 Task: Check the average views per listing of high ceilings in the last 3 years.
Action: Mouse moved to (964, 224)
Screenshot: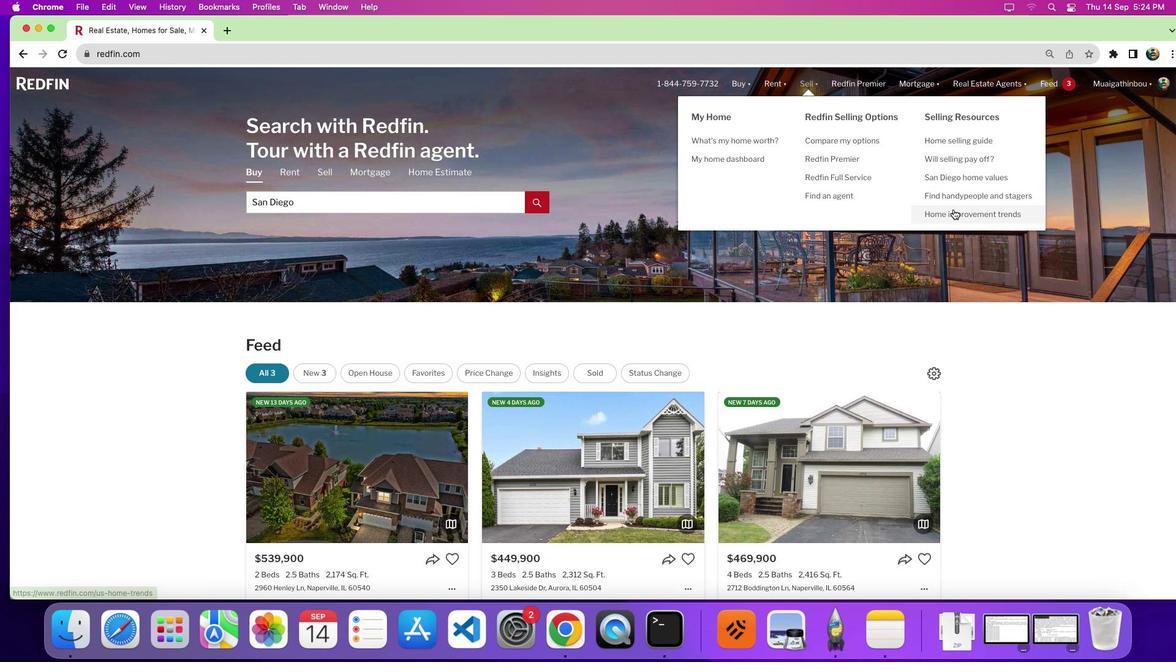 
Action: Mouse pressed left at (964, 224)
Screenshot: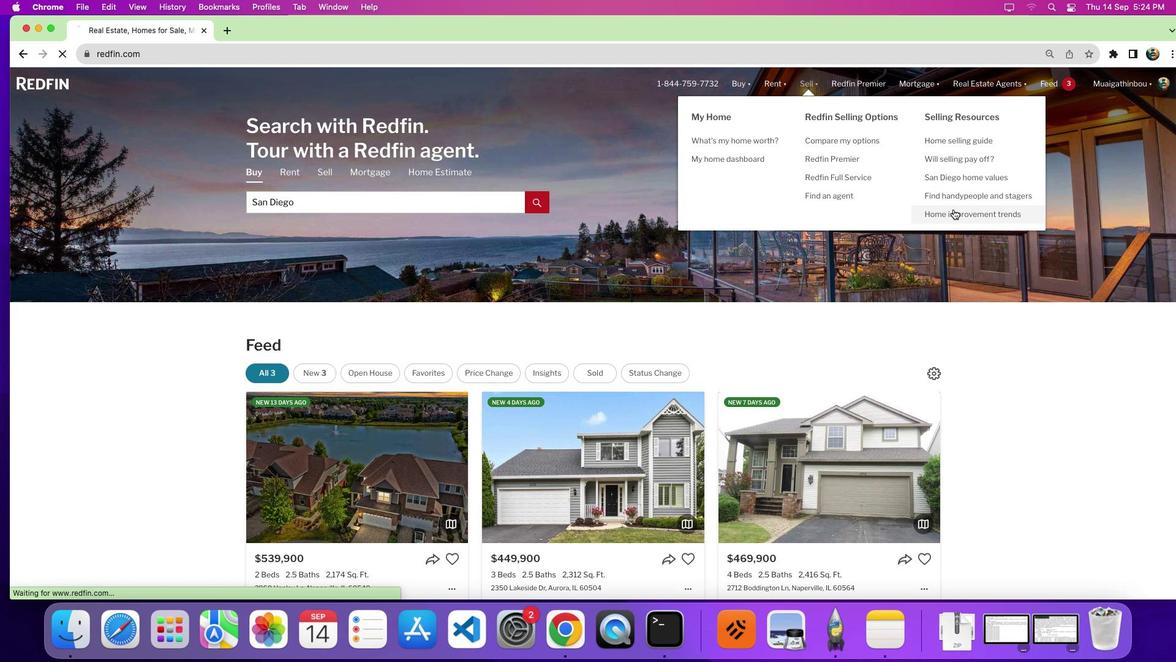 
Action: Mouse moved to (598, 324)
Screenshot: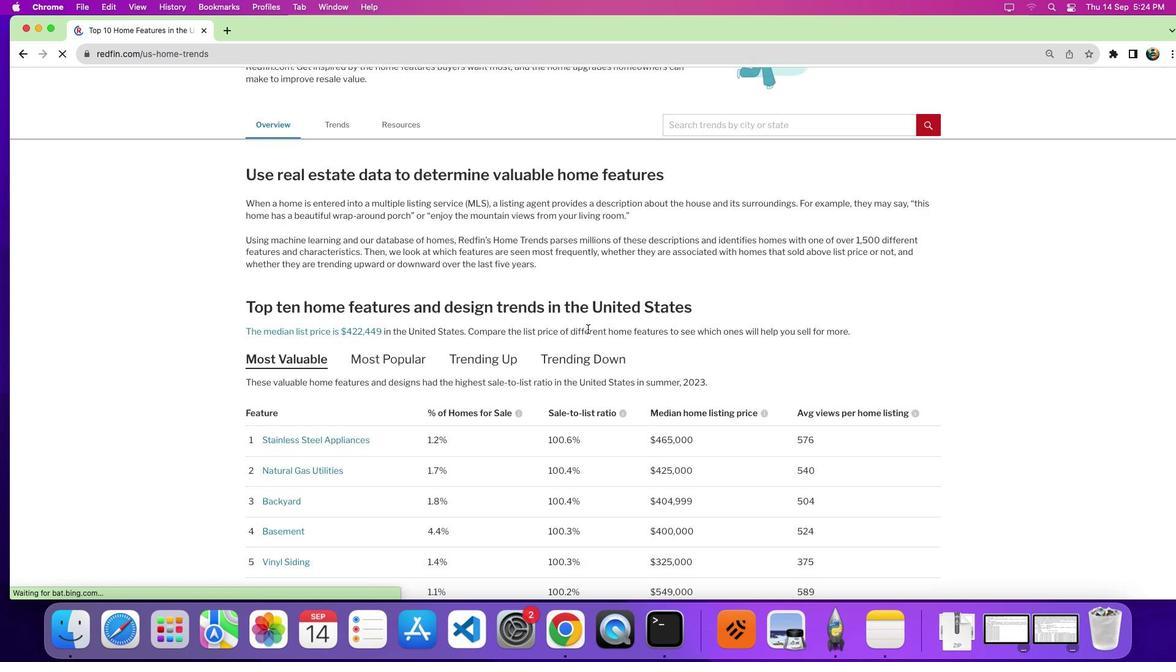 
Action: Mouse scrolled (598, 324) with delta (9, 48)
Screenshot: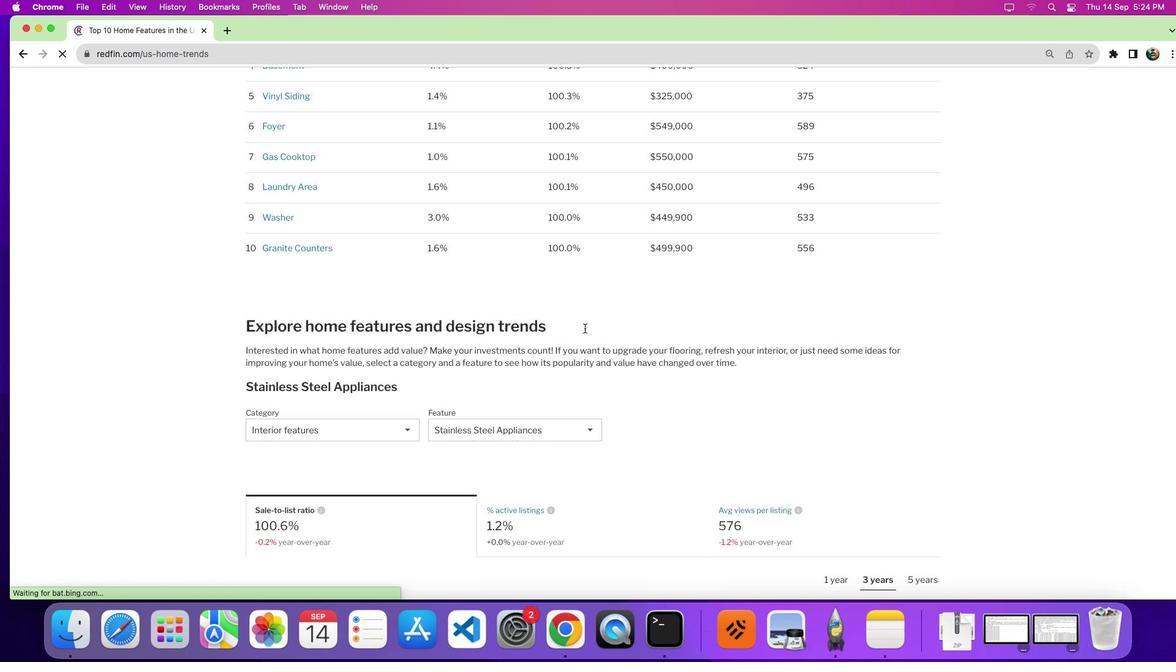 
Action: Mouse scrolled (598, 324) with delta (9, 48)
Screenshot: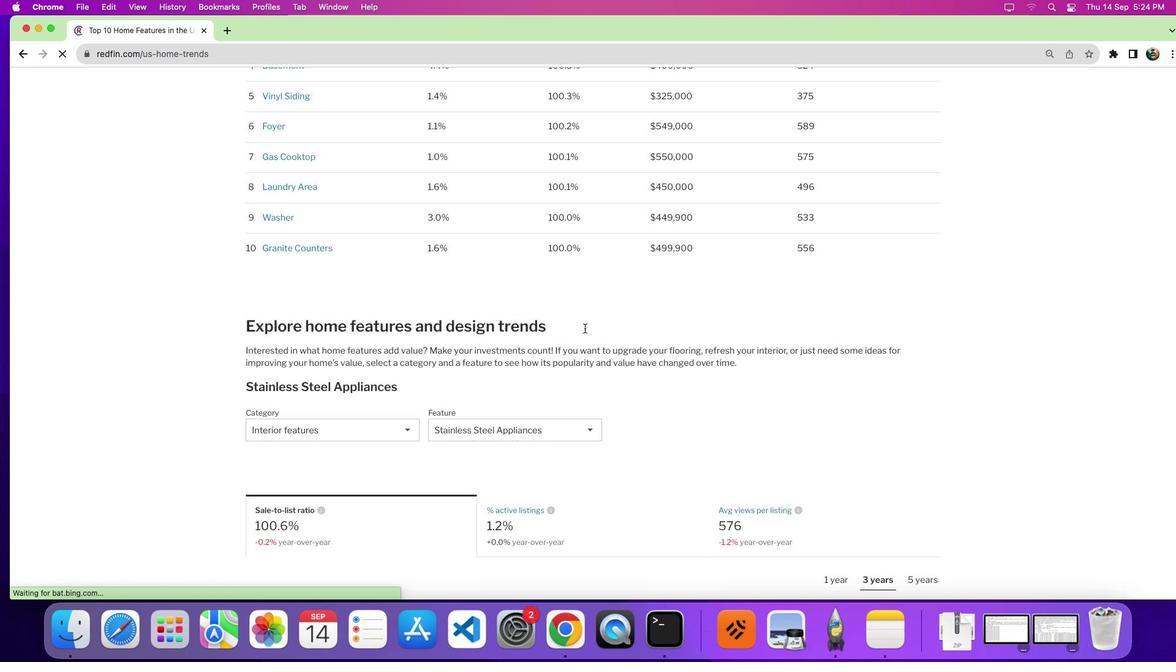 
Action: Mouse scrolled (598, 324) with delta (9, 45)
Screenshot: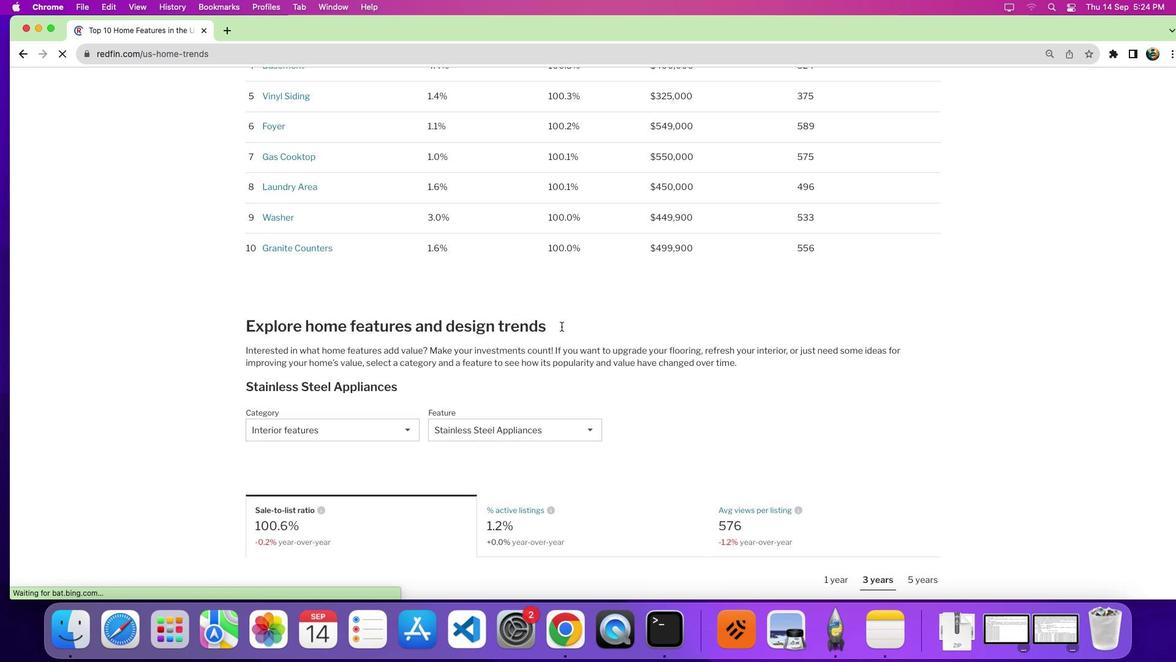 
Action: Mouse scrolled (598, 324) with delta (9, 42)
Screenshot: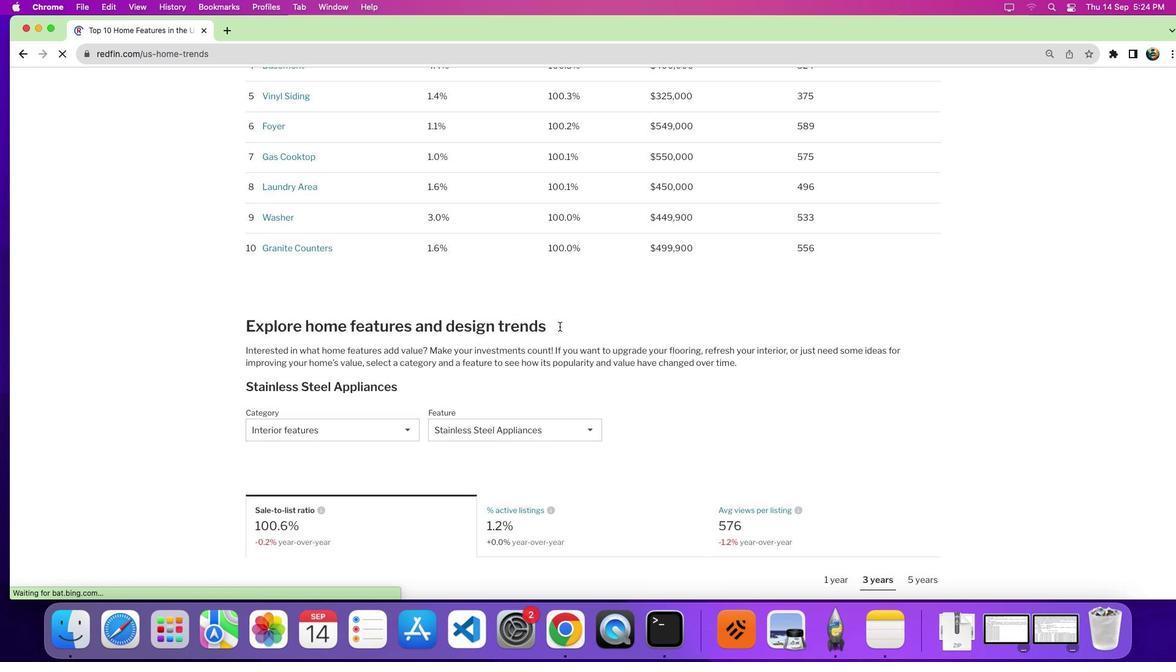 
Action: Mouse moved to (569, 322)
Screenshot: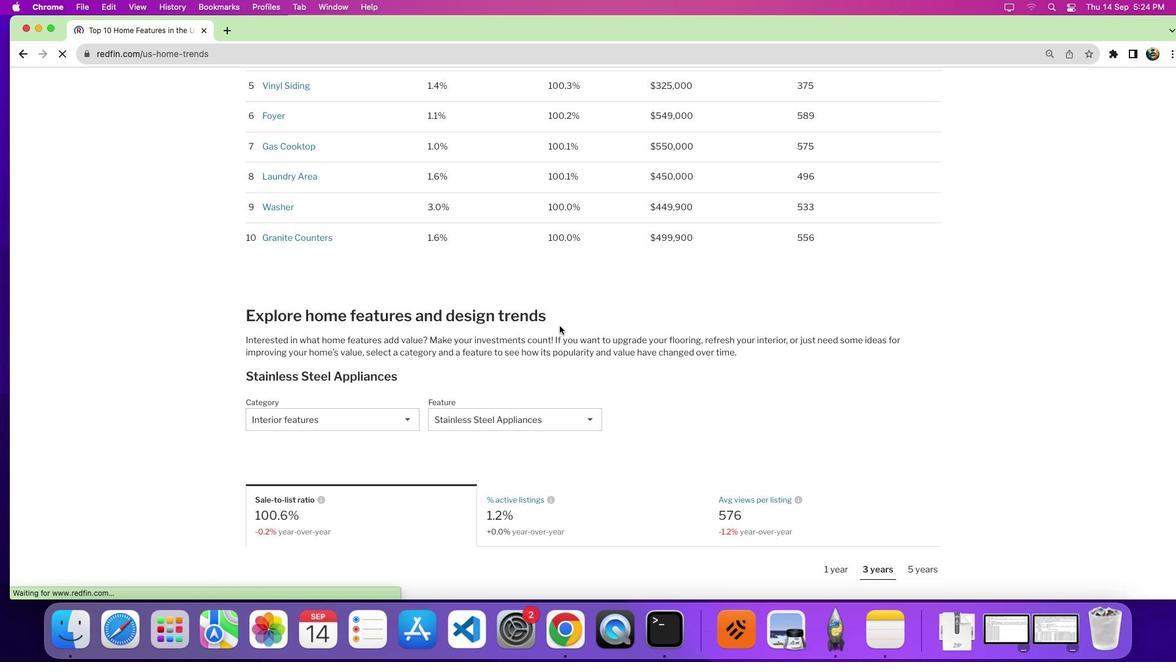 
Action: Mouse scrolled (569, 322) with delta (9, 48)
Screenshot: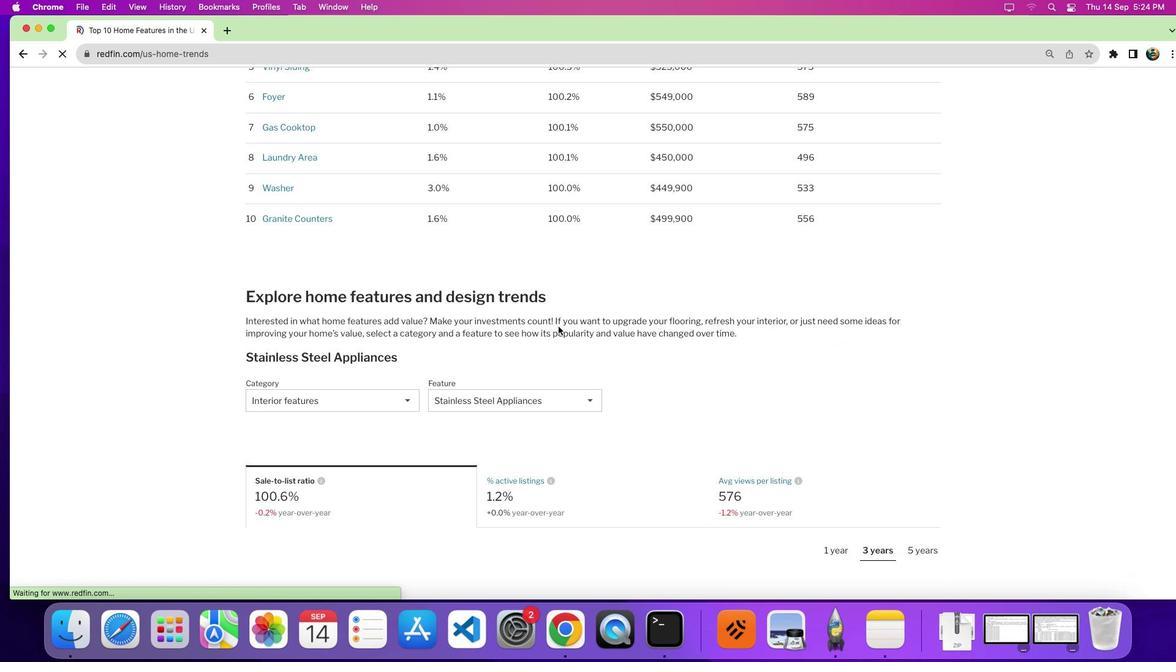 
Action: Mouse scrolled (569, 322) with delta (9, 48)
Screenshot: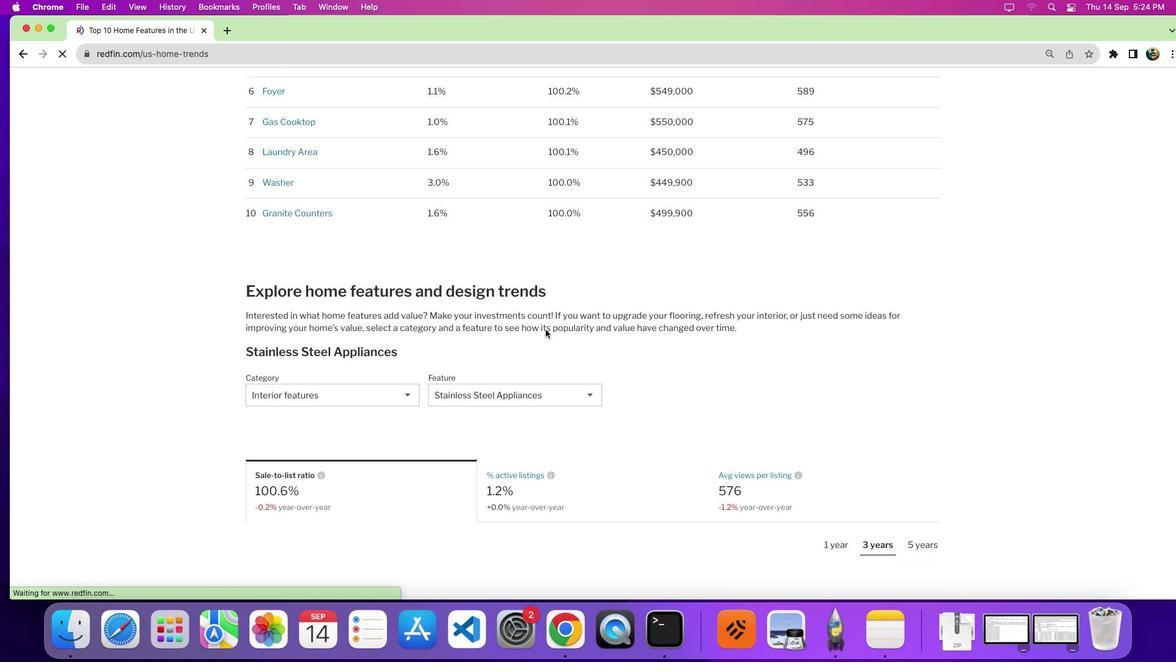 
Action: Mouse moved to (402, 387)
Screenshot: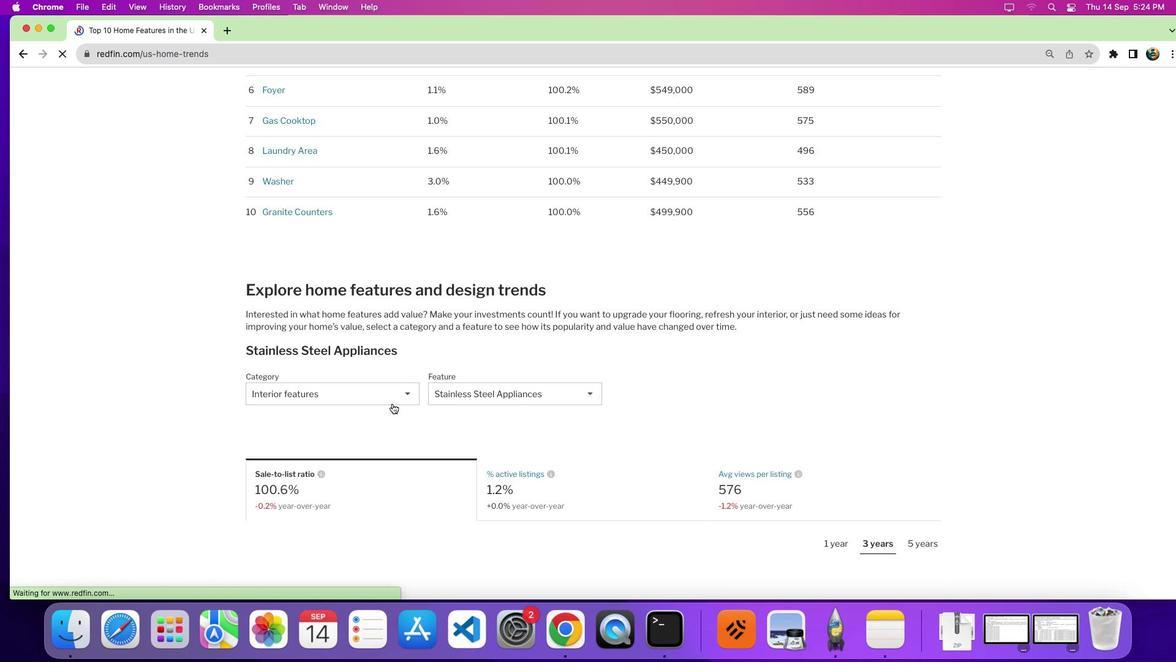 
Action: Mouse pressed left at (402, 387)
Screenshot: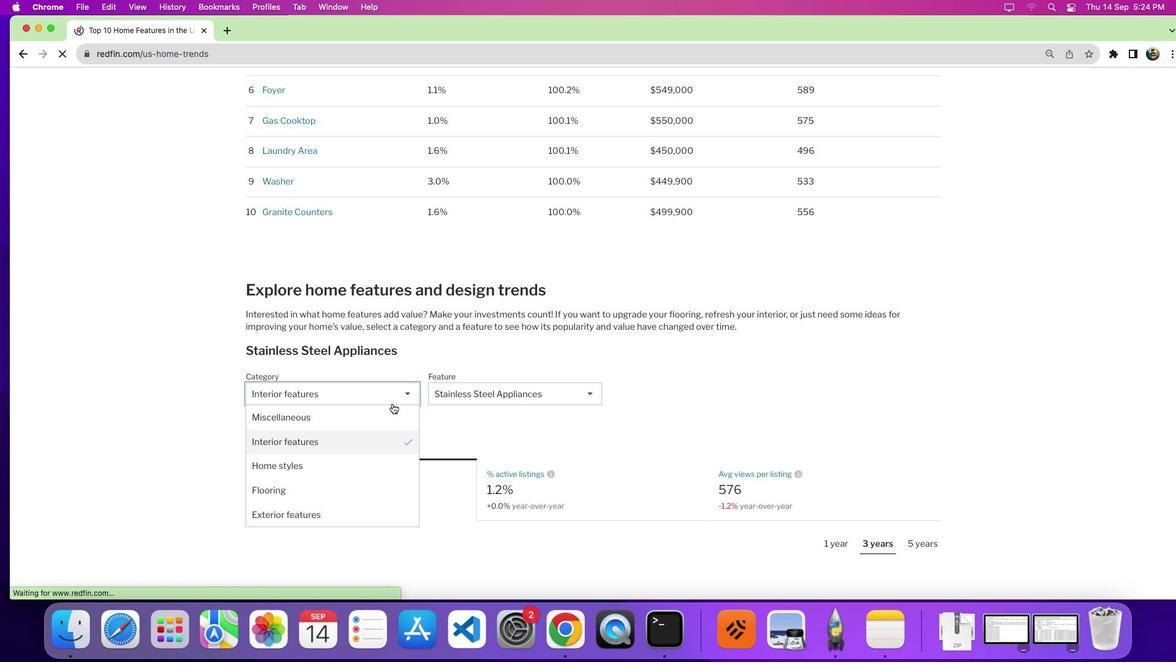 
Action: Mouse moved to (382, 395)
Screenshot: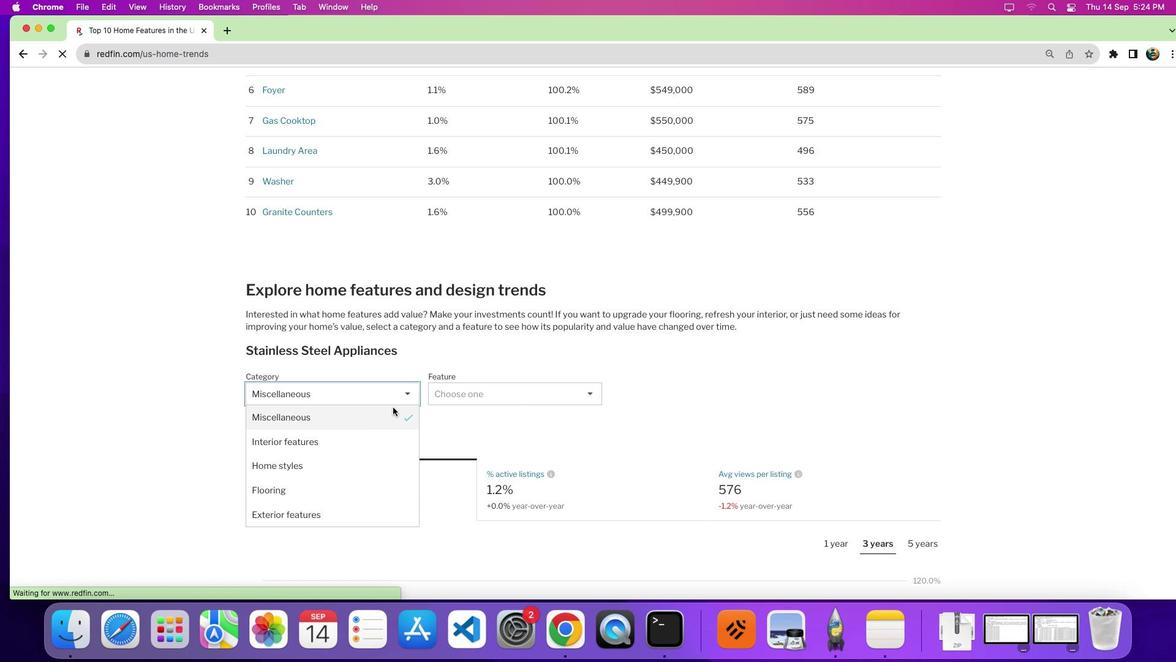 
Action: Mouse pressed left at (382, 395)
Screenshot: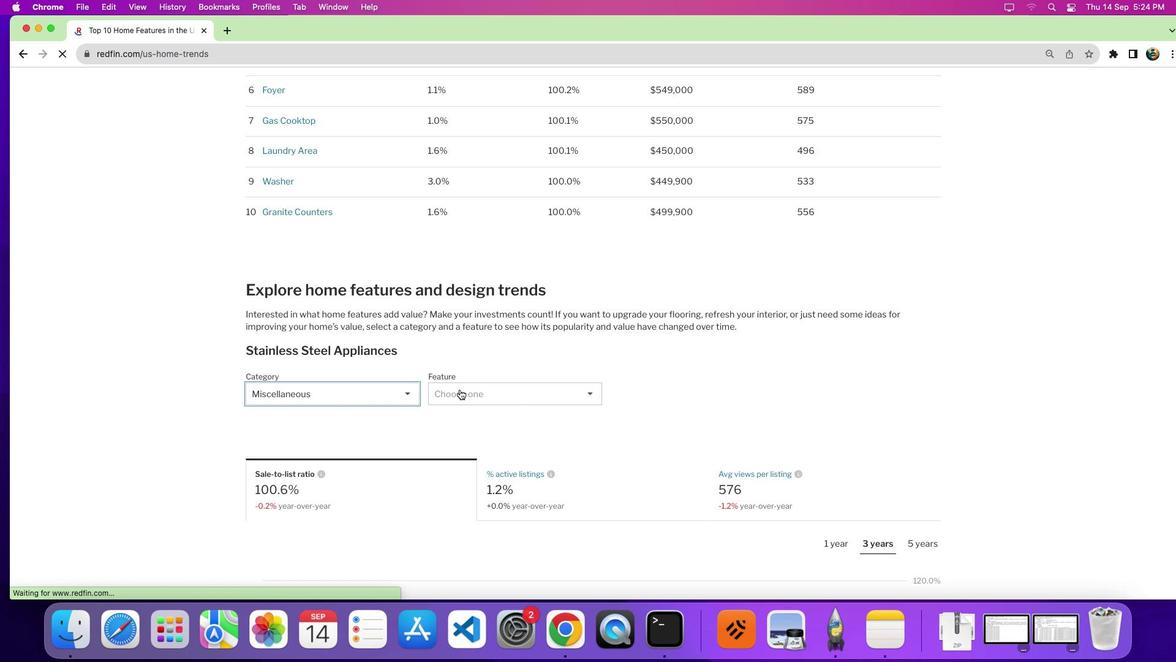 
Action: Mouse moved to (480, 373)
Screenshot: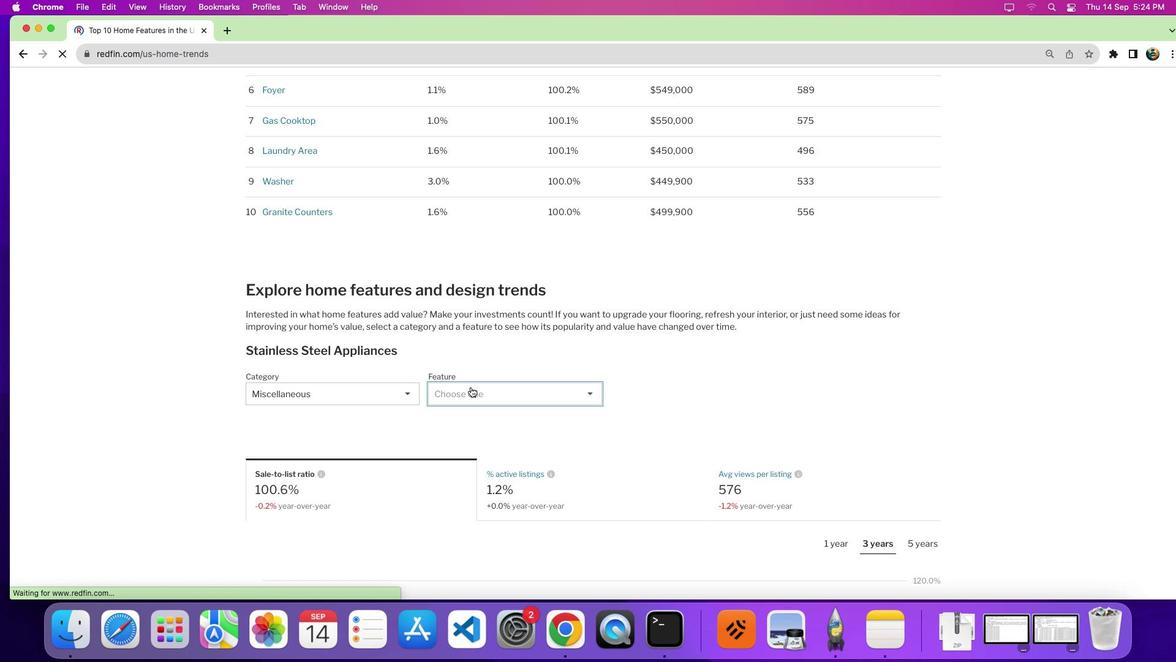 
Action: Mouse pressed left at (480, 373)
Screenshot: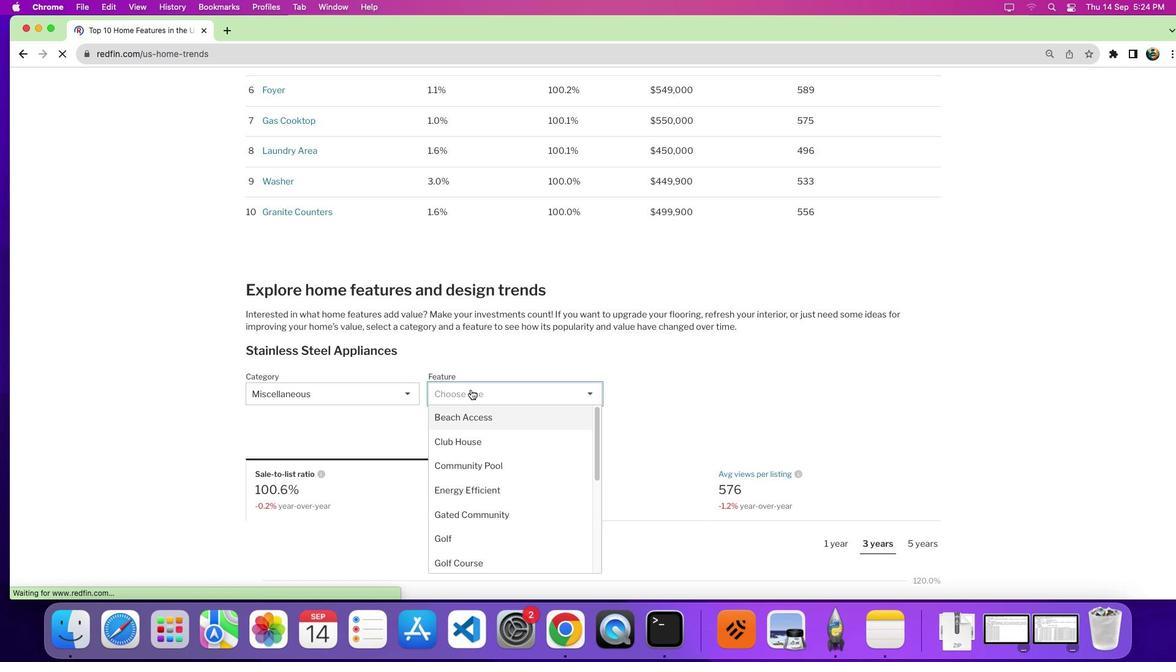 
Action: Mouse moved to (500, 403)
Screenshot: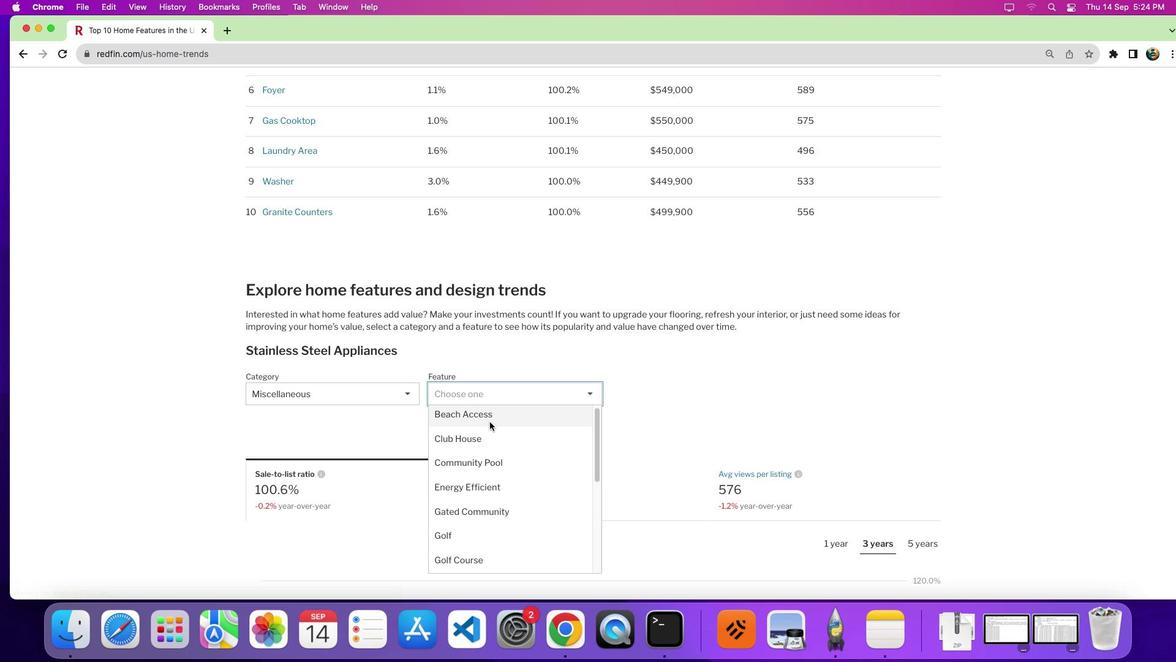 
Action: Mouse scrolled (500, 403) with delta (9, 48)
Screenshot: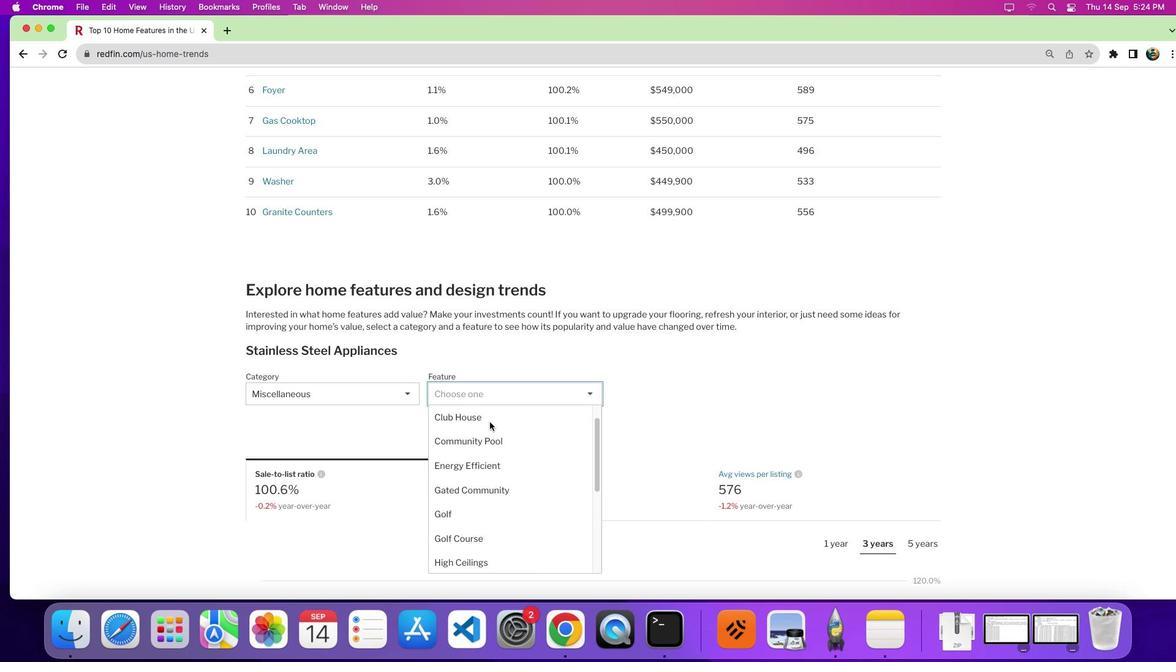 
Action: Mouse scrolled (500, 403) with delta (9, 48)
Screenshot: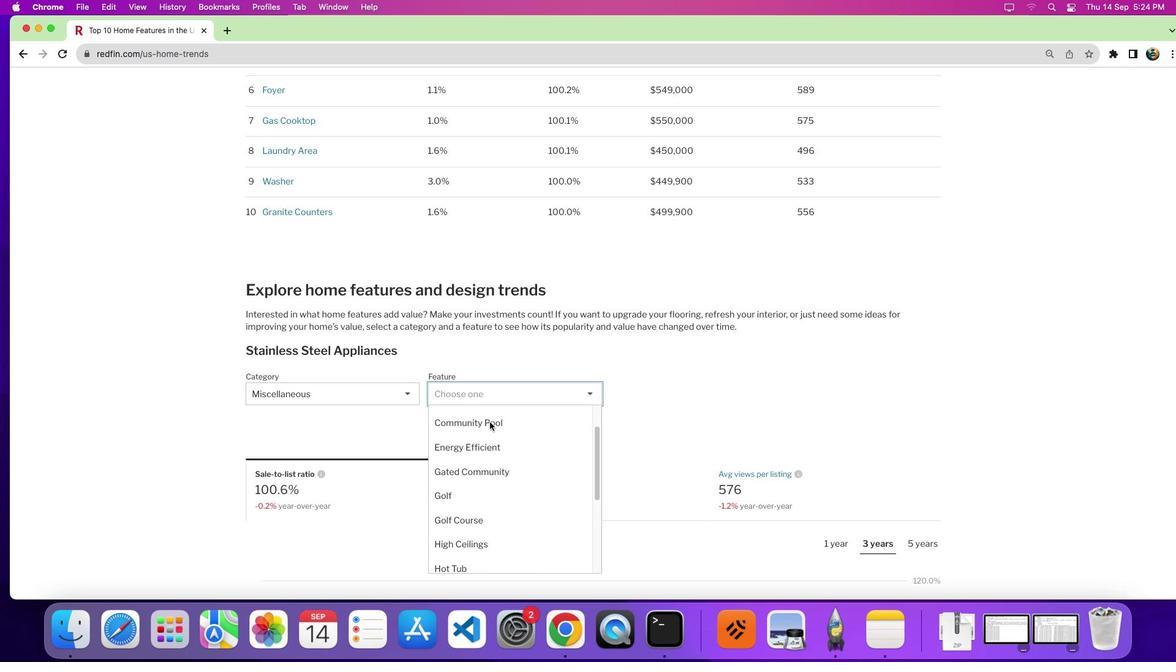 
Action: Mouse scrolled (500, 403) with delta (9, 48)
Screenshot: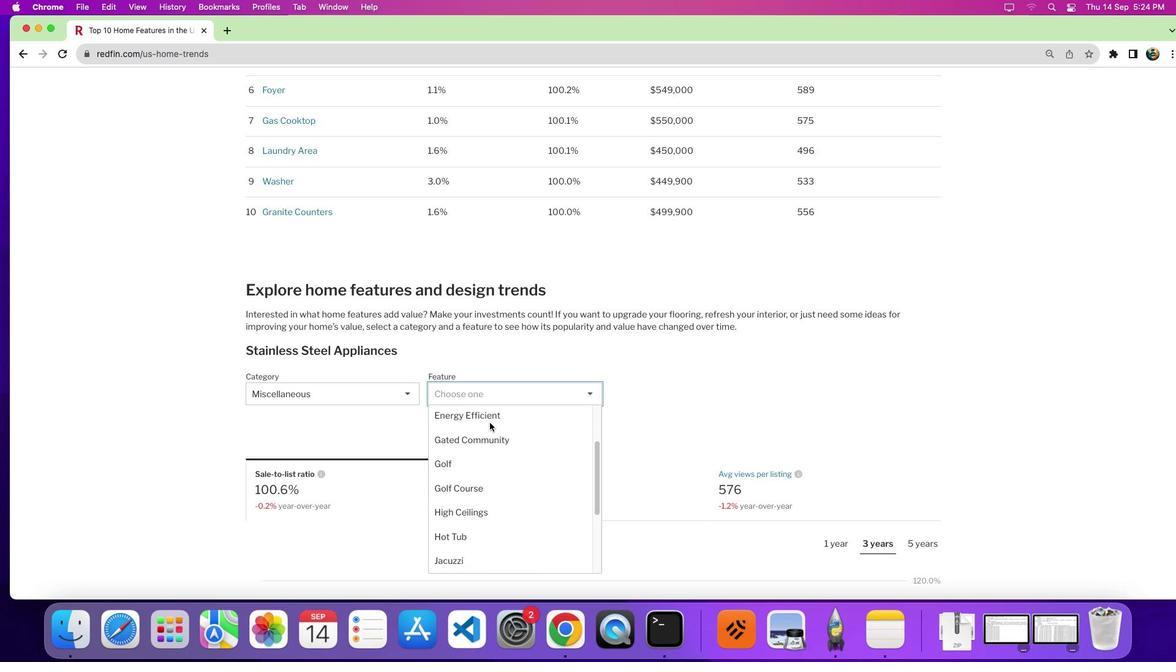 
Action: Mouse moved to (505, 421)
Screenshot: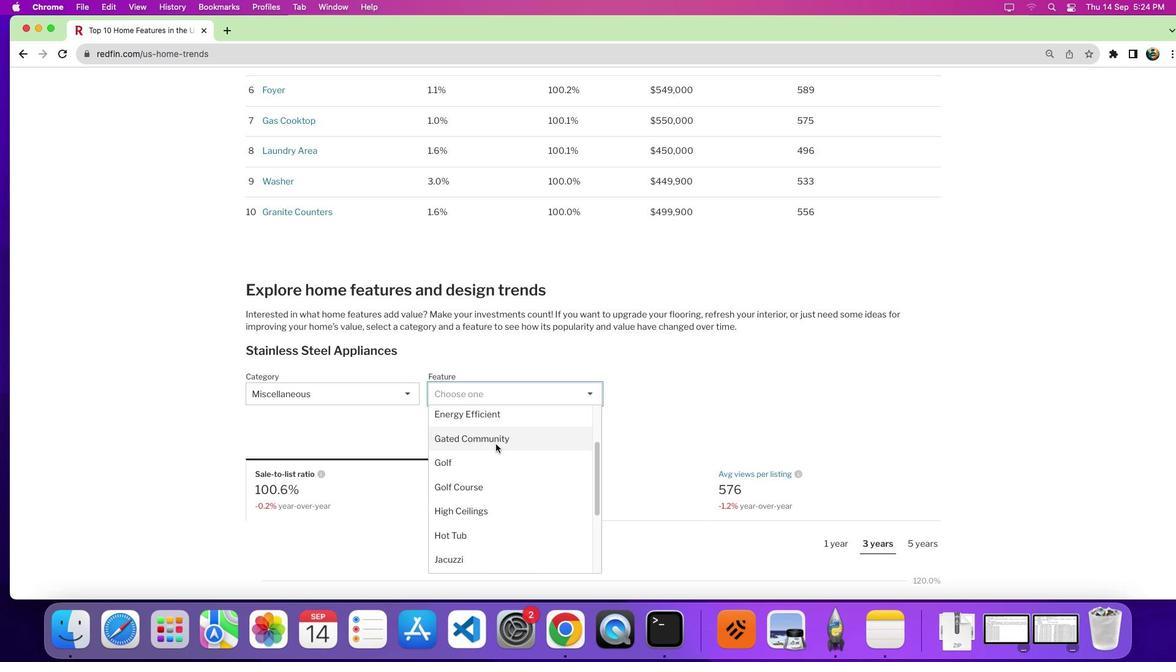 
Action: Mouse scrolled (505, 421) with delta (9, 48)
Screenshot: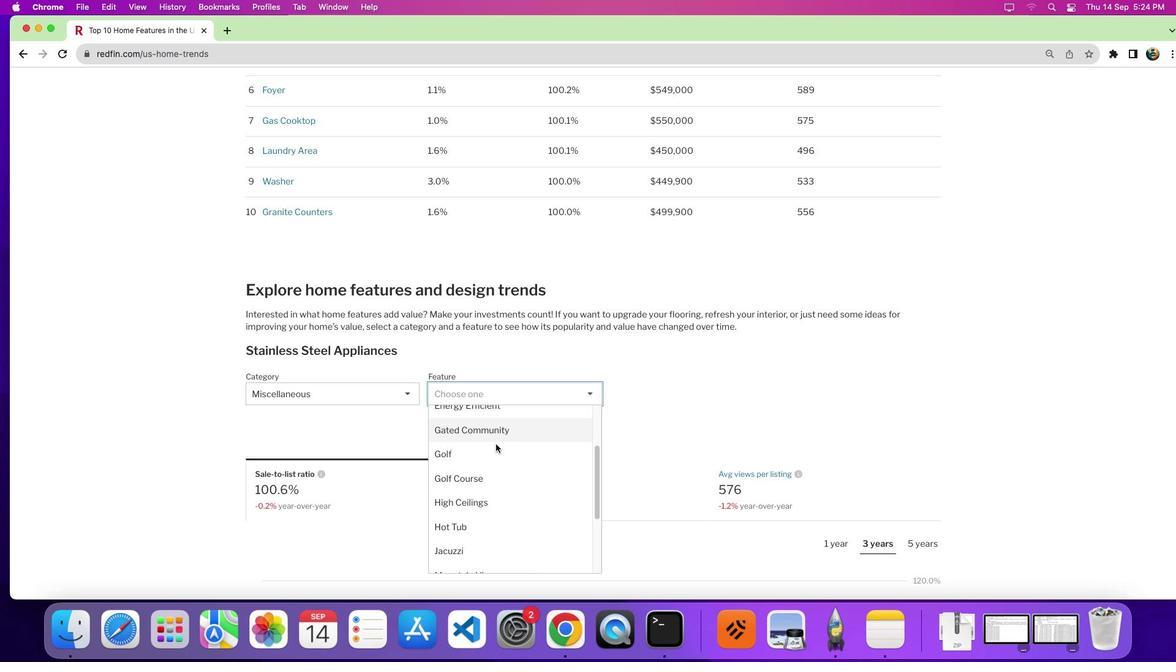 
Action: Mouse scrolled (505, 421) with delta (9, 48)
Screenshot: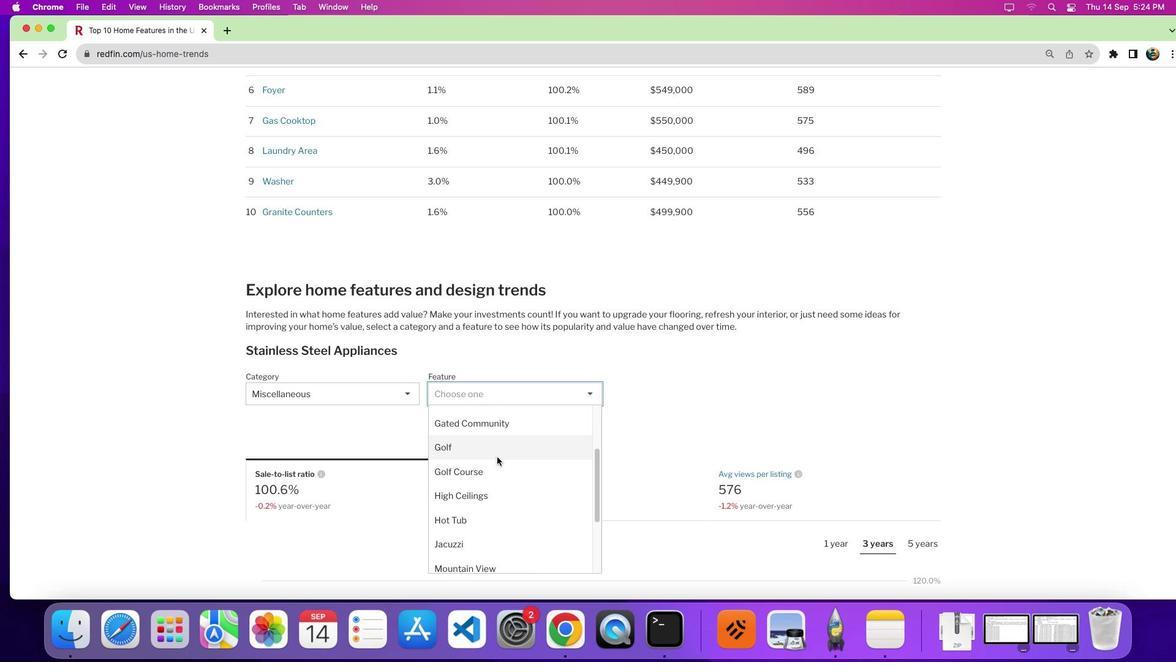 
Action: Mouse moved to (508, 464)
Screenshot: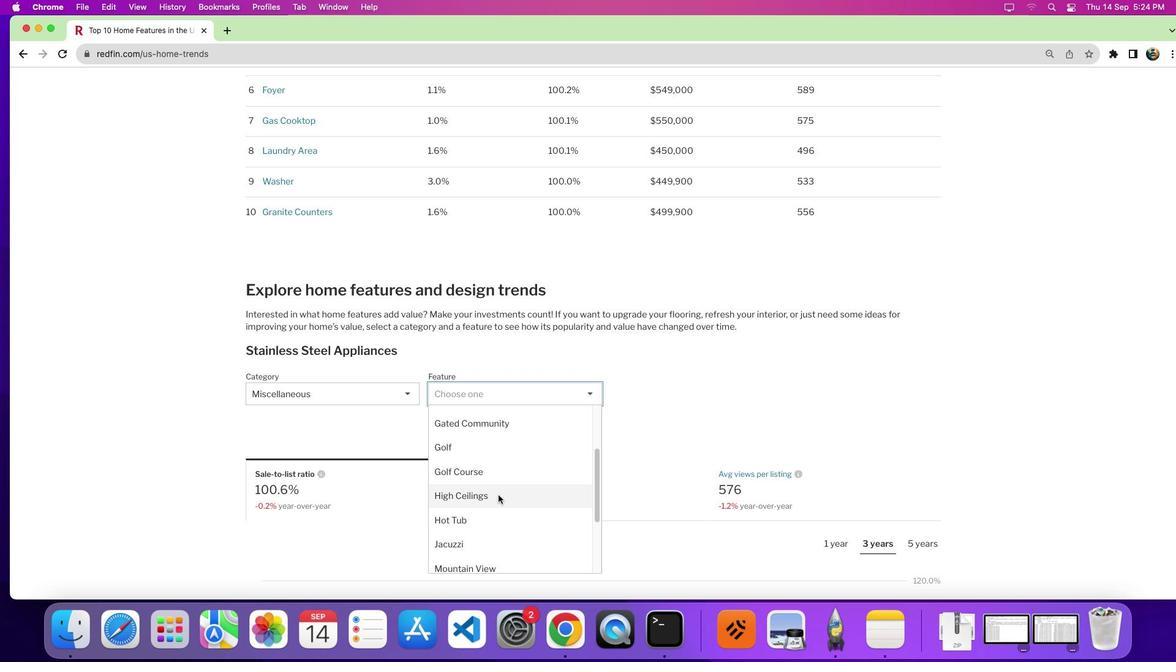 
Action: Mouse pressed left at (508, 464)
Screenshot: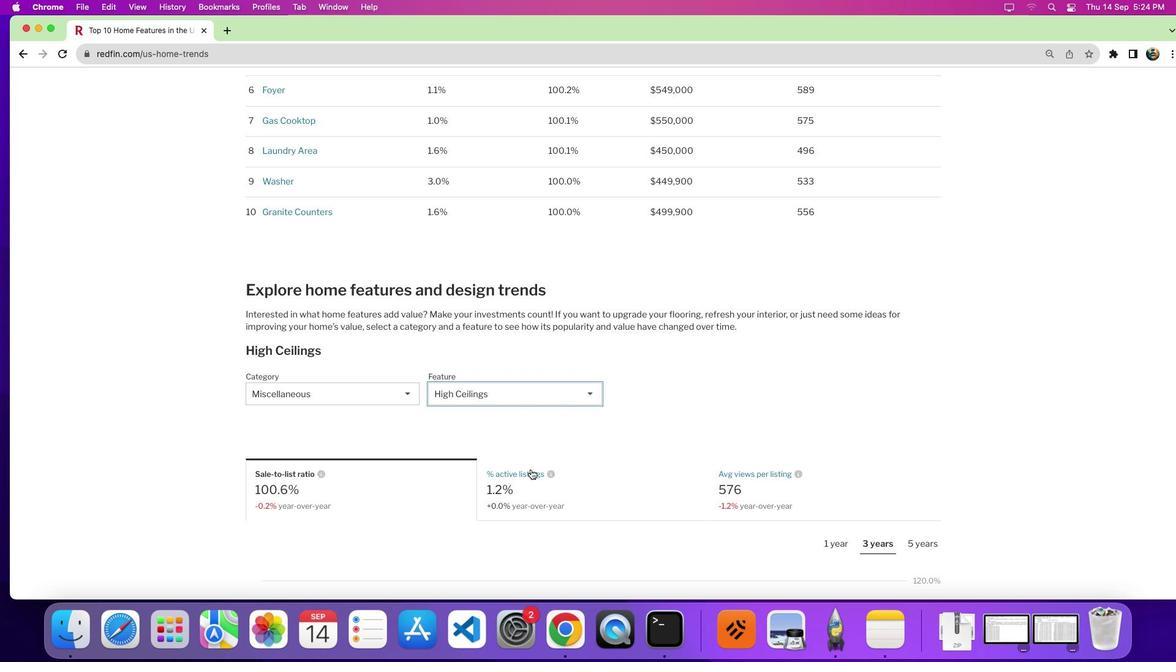 
Action: Mouse moved to (670, 364)
Screenshot: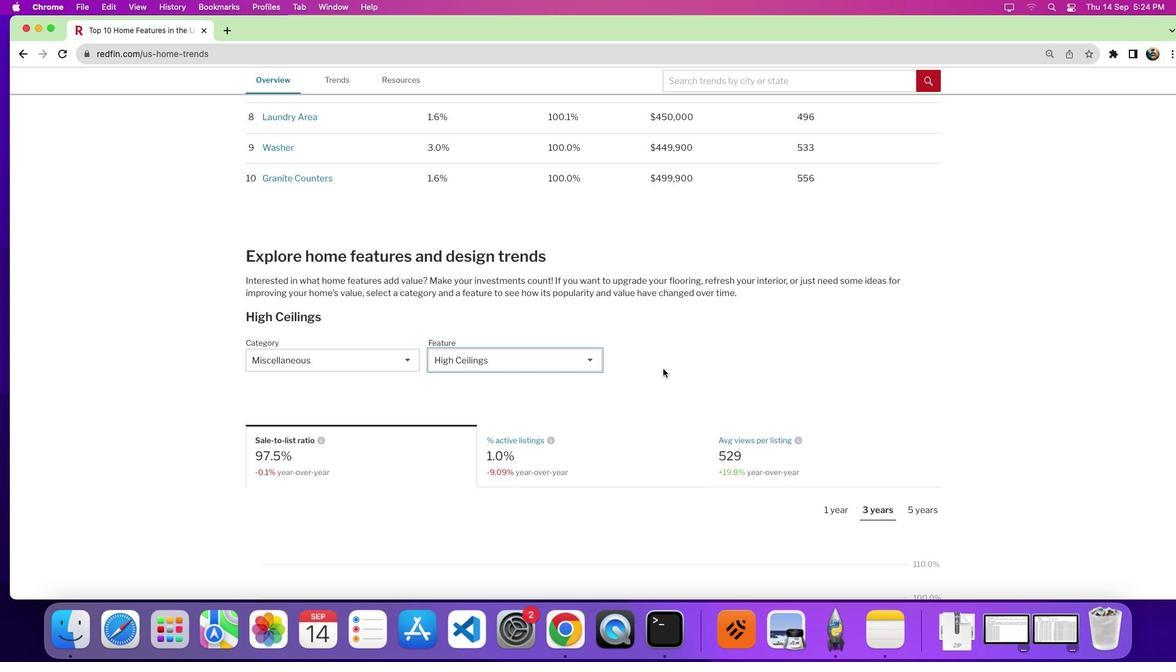 
Action: Mouse scrolled (670, 364) with delta (9, 48)
Screenshot: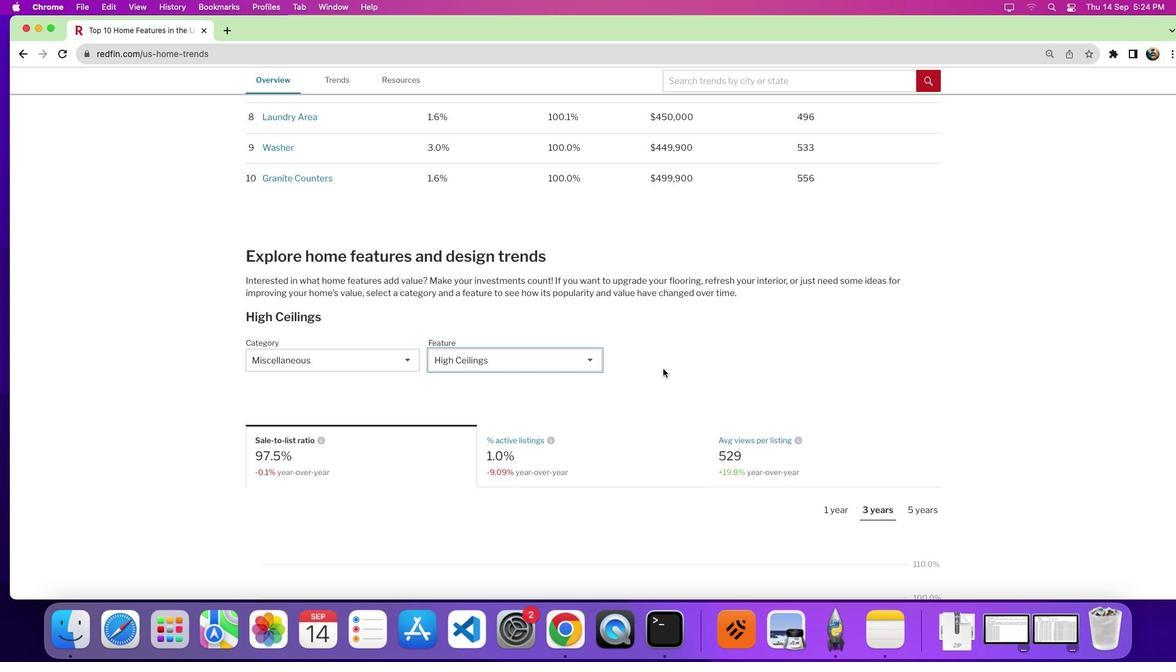 
Action: Mouse moved to (671, 362)
Screenshot: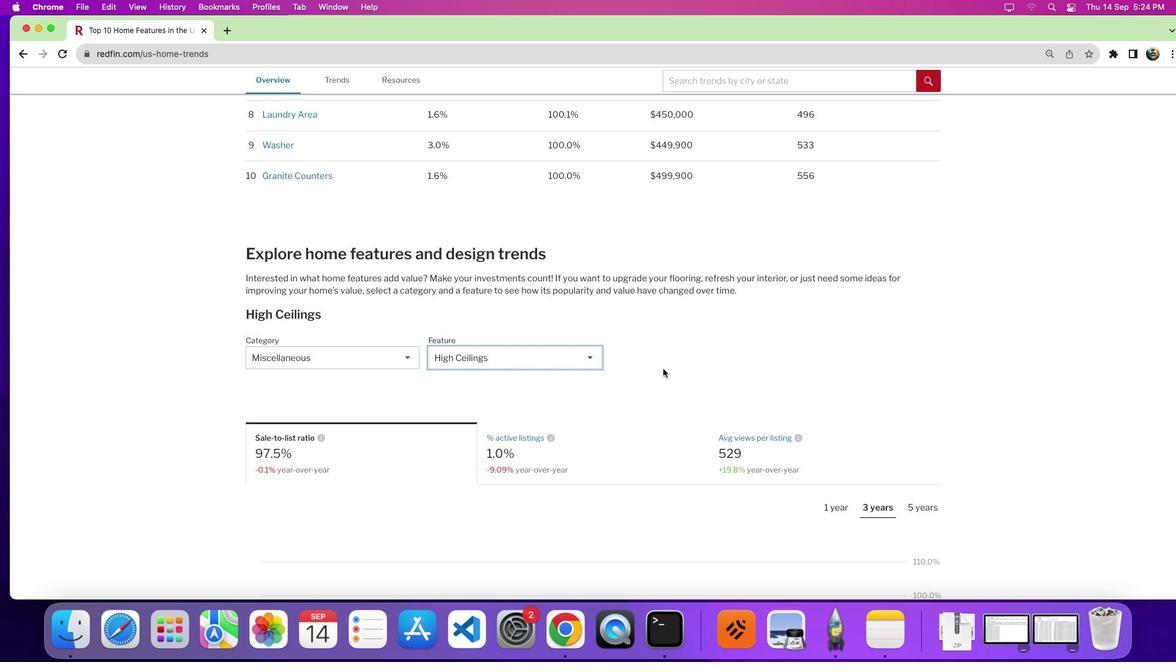 
Action: Mouse scrolled (671, 362) with delta (9, 48)
Screenshot: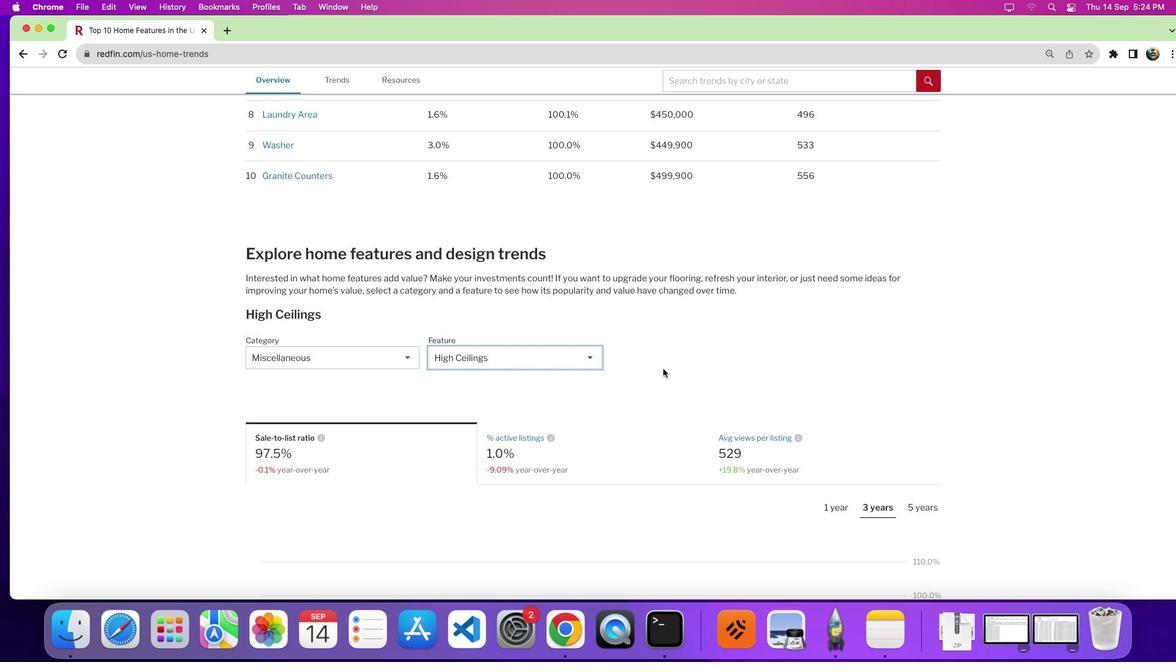 
Action: Mouse moved to (679, 357)
Screenshot: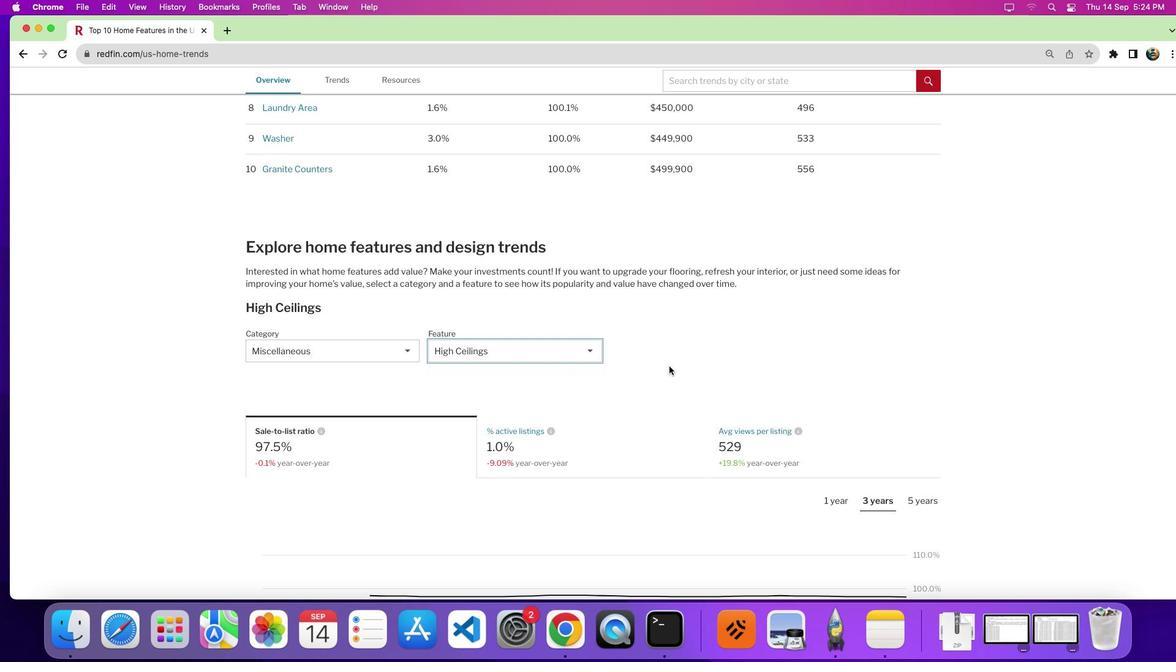 
Action: Mouse scrolled (679, 357) with delta (9, 48)
Screenshot: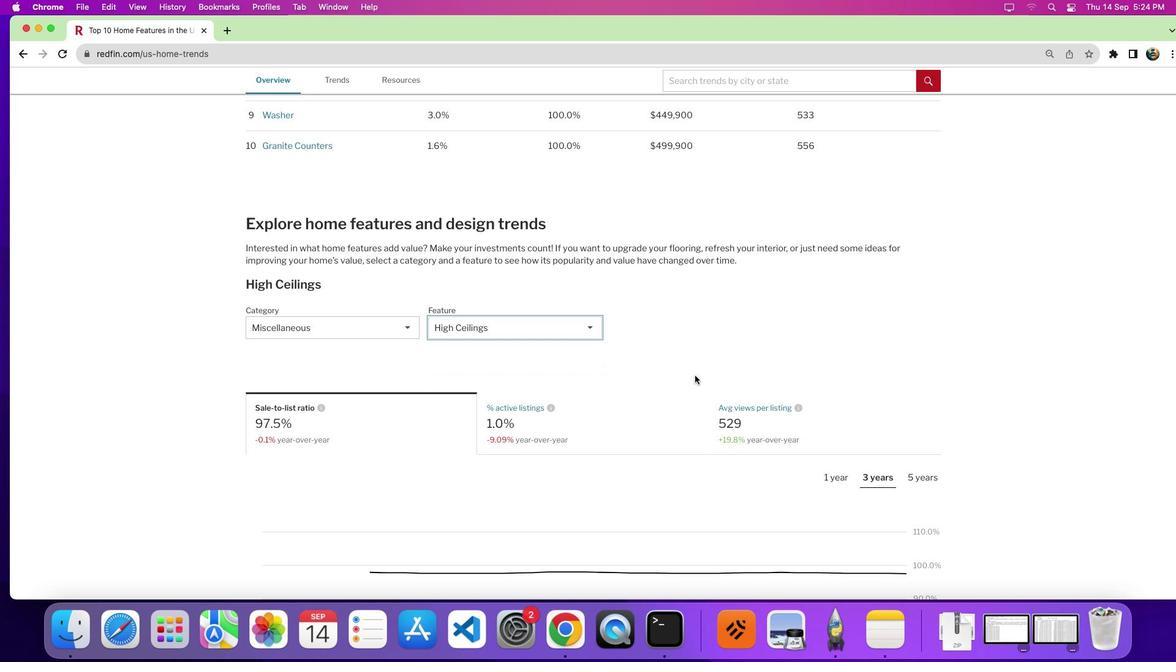 
Action: Mouse moved to (679, 356)
Screenshot: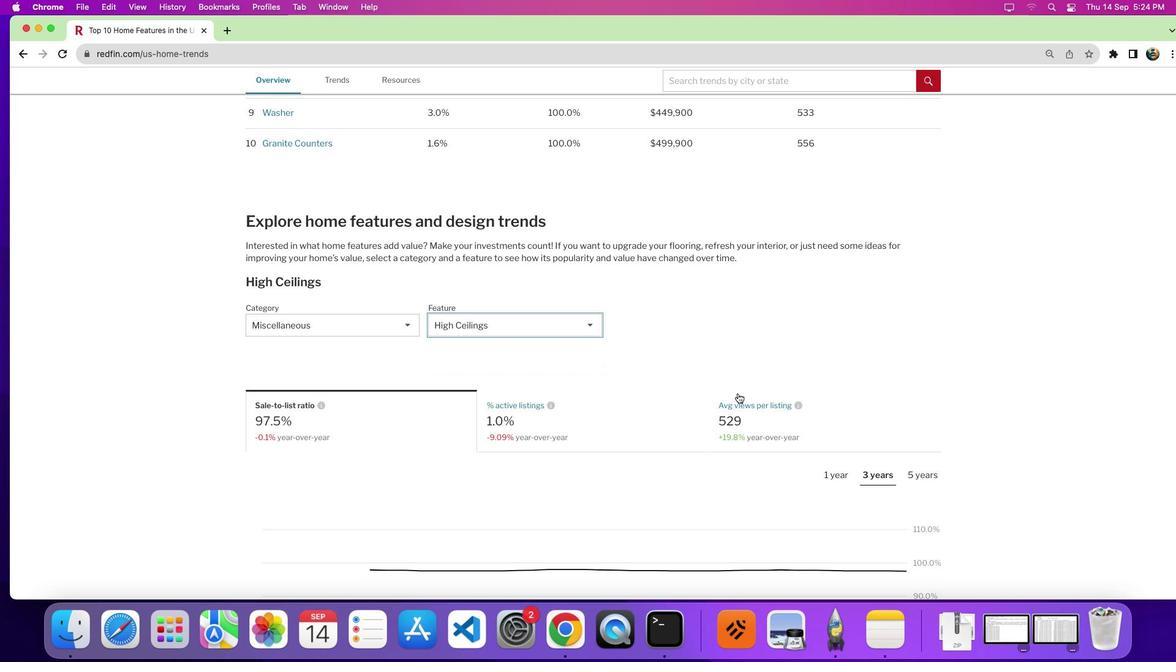 
Action: Mouse scrolled (679, 356) with delta (9, 48)
Screenshot: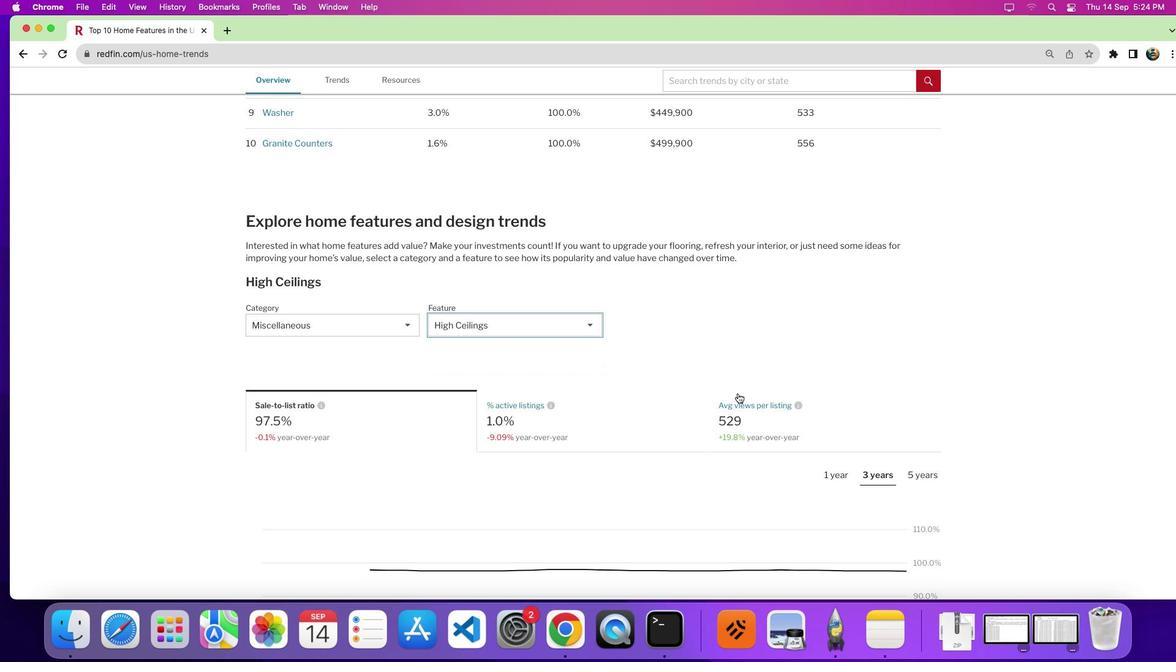 
Action: Mouse moved to (742, 392)
Screenshot: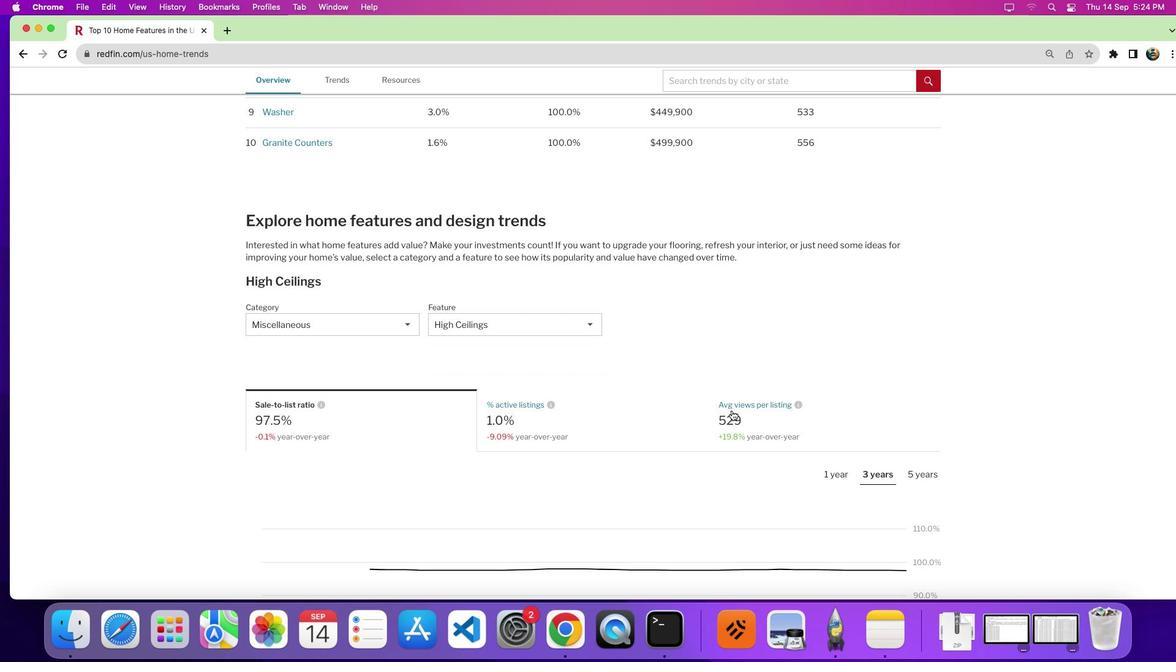 
Action: Mouse pressed left at (742, 392)
Screenshot: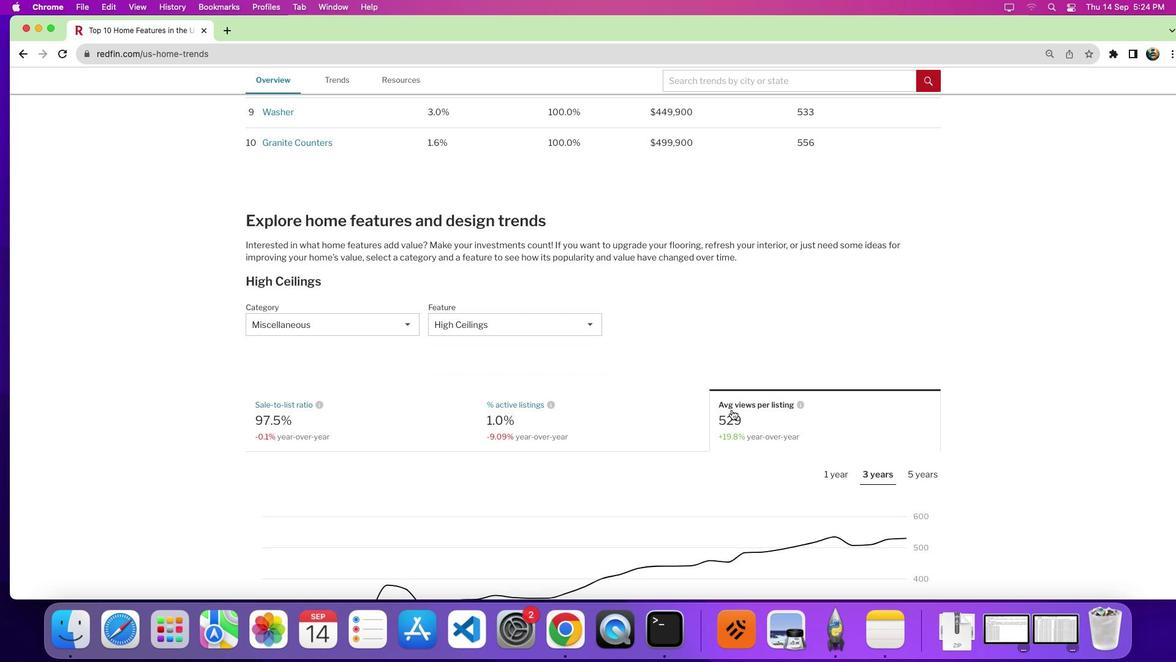 
Action: Mouse moved to (741, 360)
Screenshot: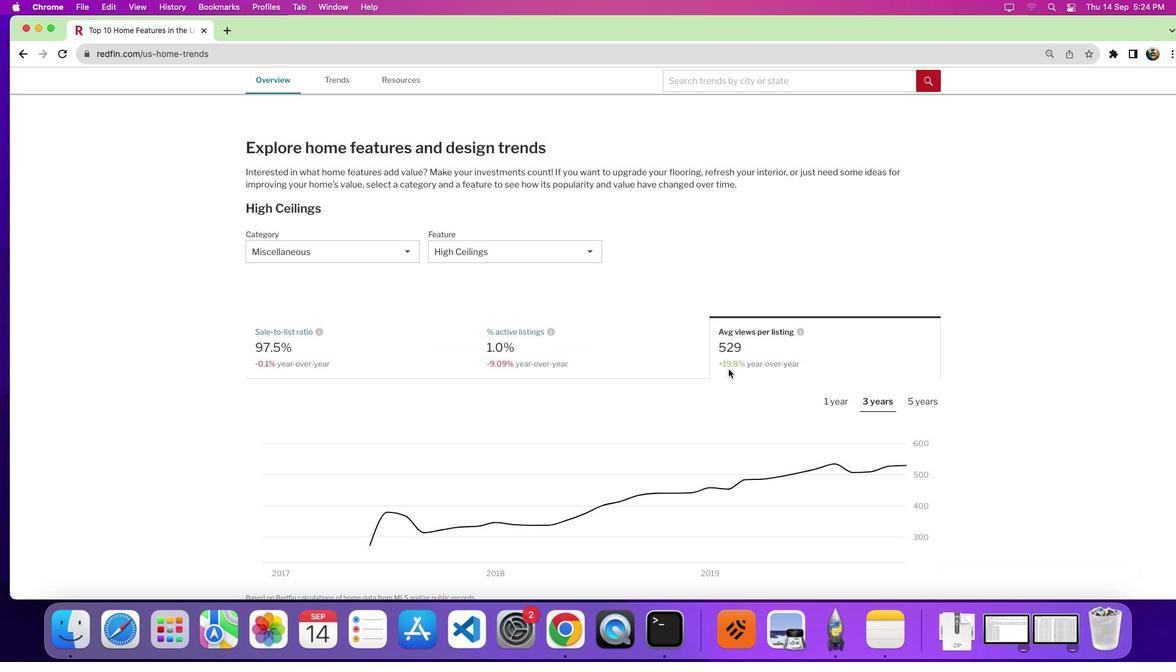 
Action: Mouse scrolled (741, 360) with delta (9, 48)
Screenshot: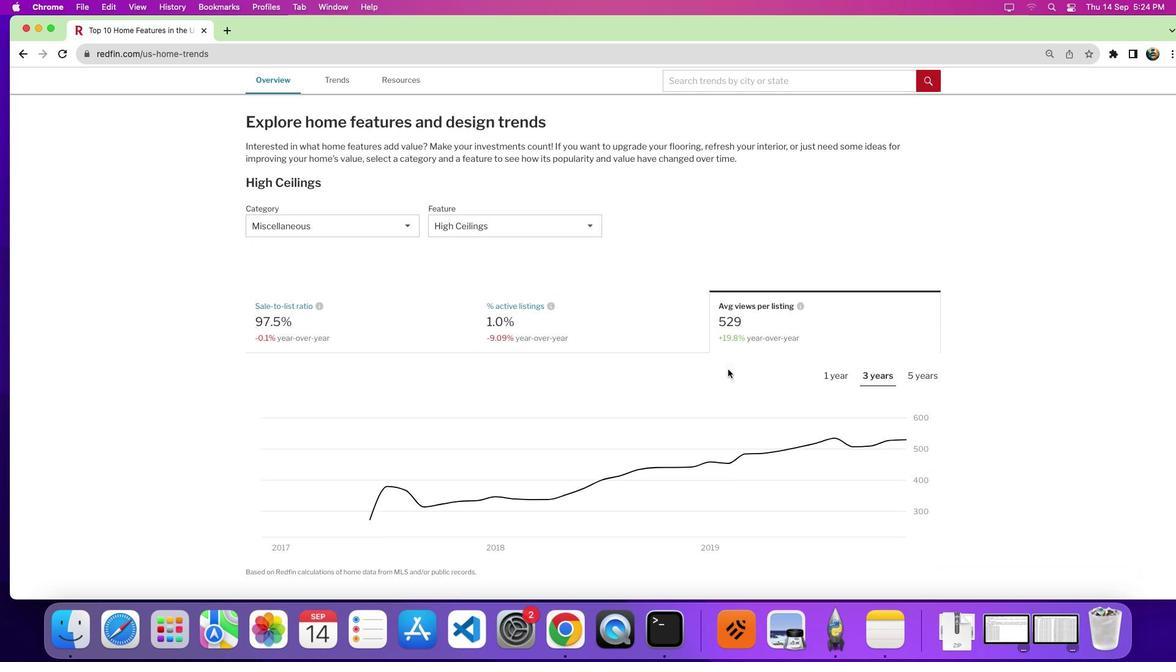 
Action: Mouse moved to (741, 359)
Screenshot: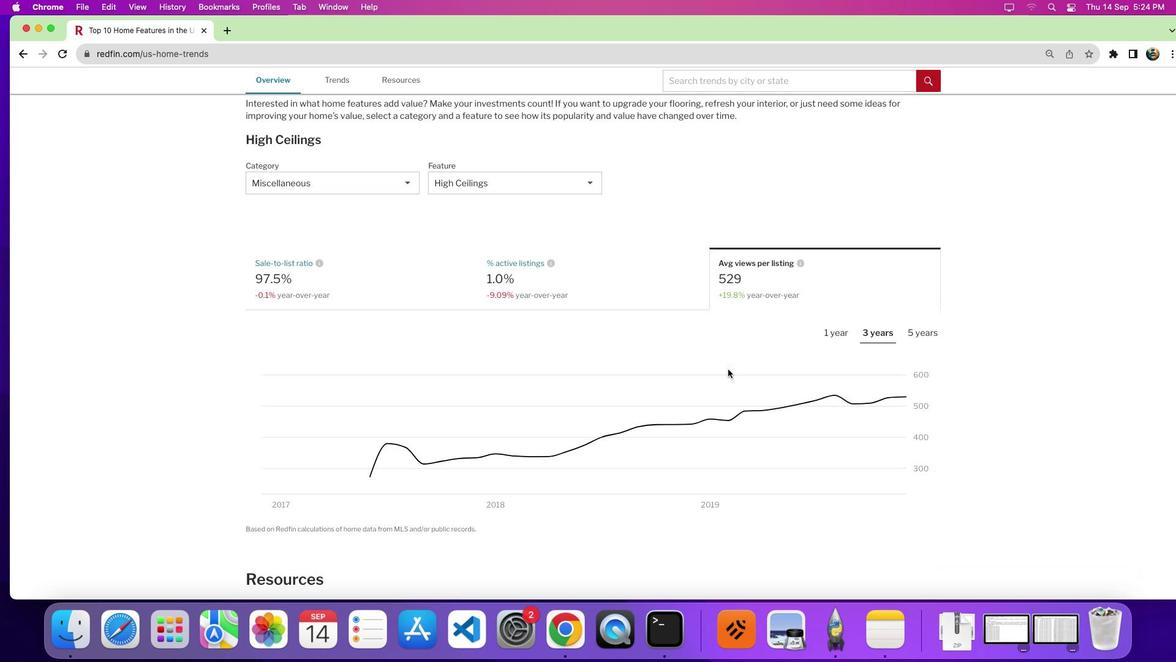 
Action: Mouse scrolled (741, 359) with delta (9, 48)
Screenshot: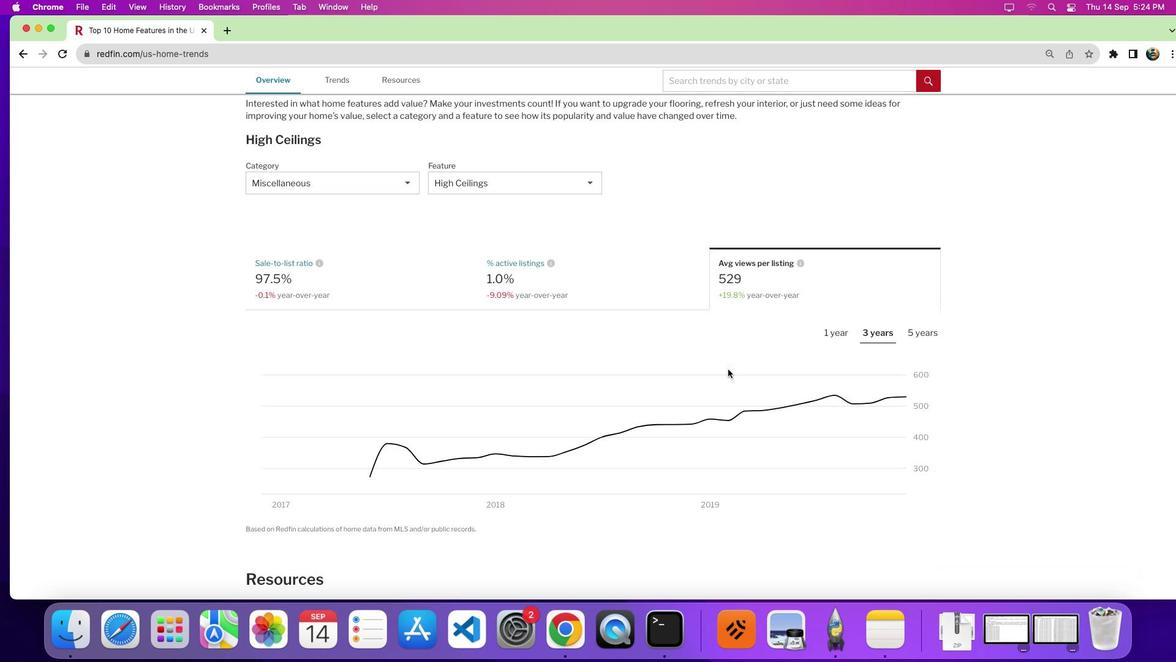 
Action: Mouse moved to (741, 359)
Screenshot: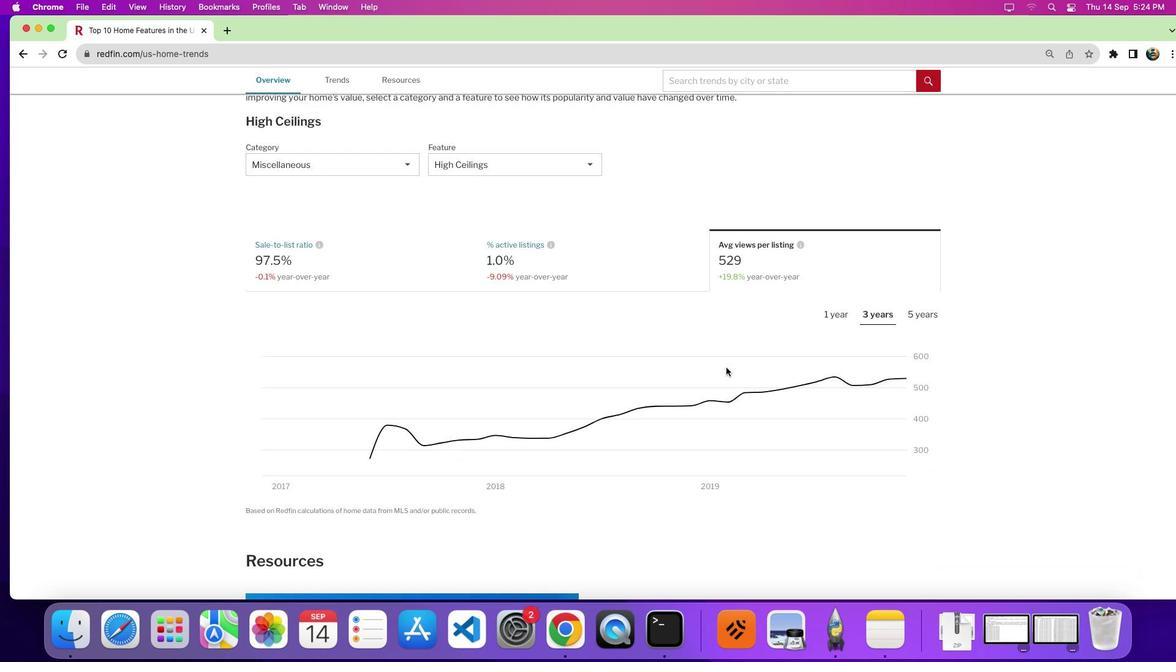 
Action: Mouse scrolled (741, 359) with delta (9, 46)
Screenshot: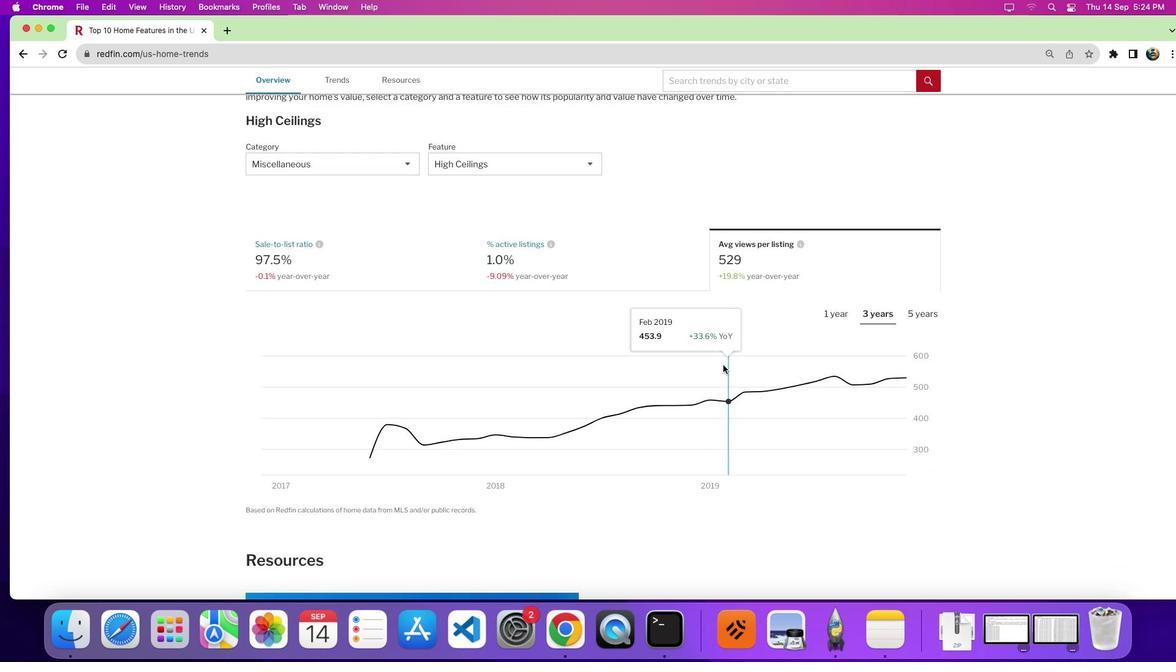 
Action: Mouse moved to (1042, 278)
Screenshot: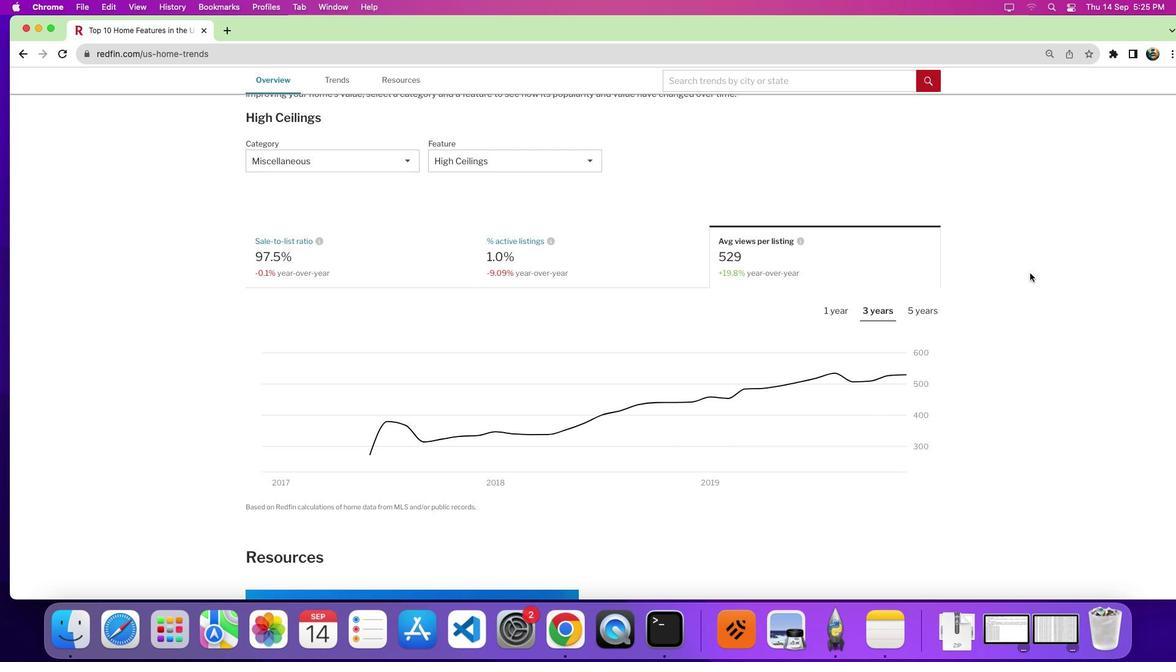 
Action: Mouse scrolled (1042, 278) with delta (9, 48)
Screenshot: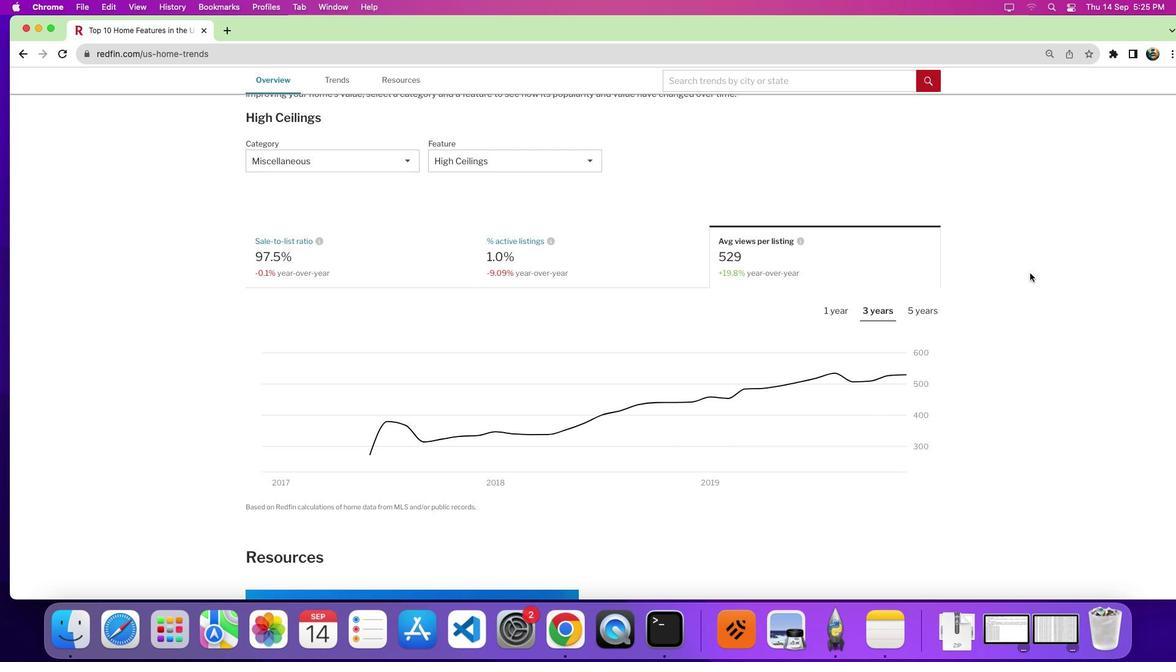 
Action: Mouse moved to (1042, 278)
Screenshot: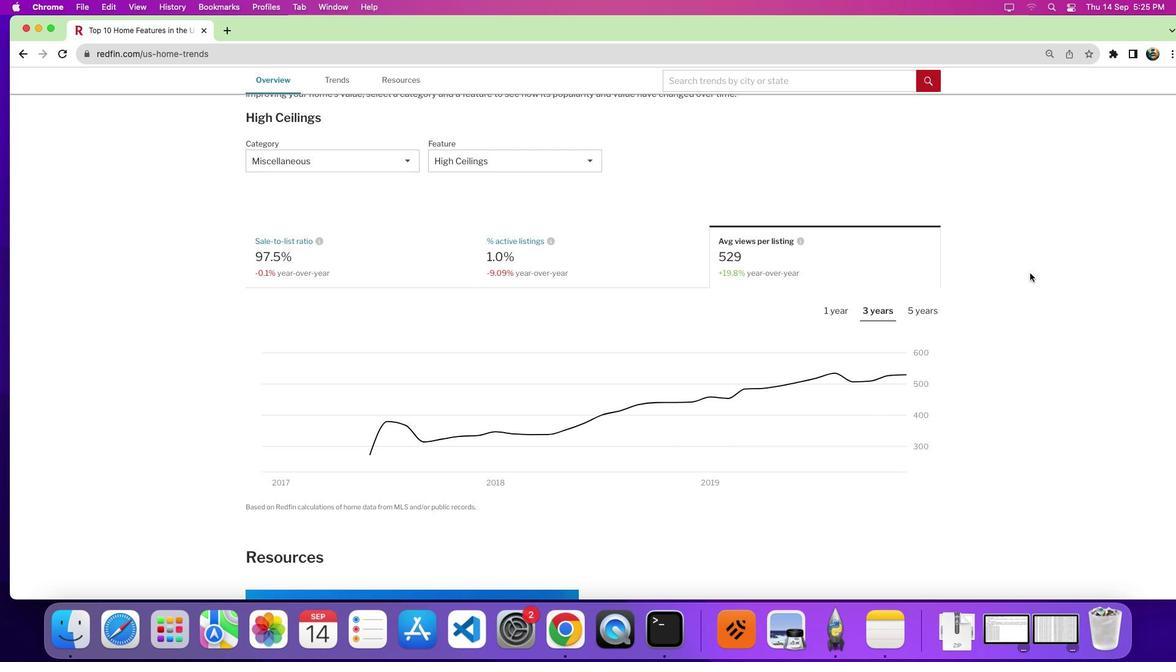 
Action: Mouse scrolled (1042, 278) with delta (9, 48)
Screenshot: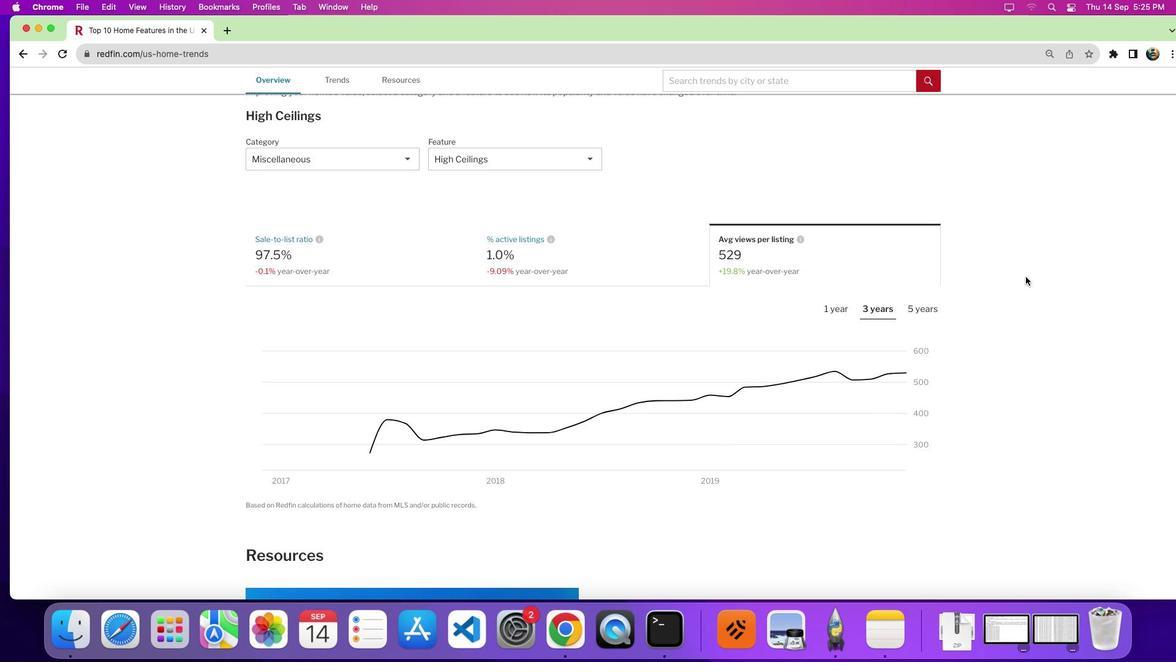 
Action: Mouse moved to (1036, 281)
Screenshot: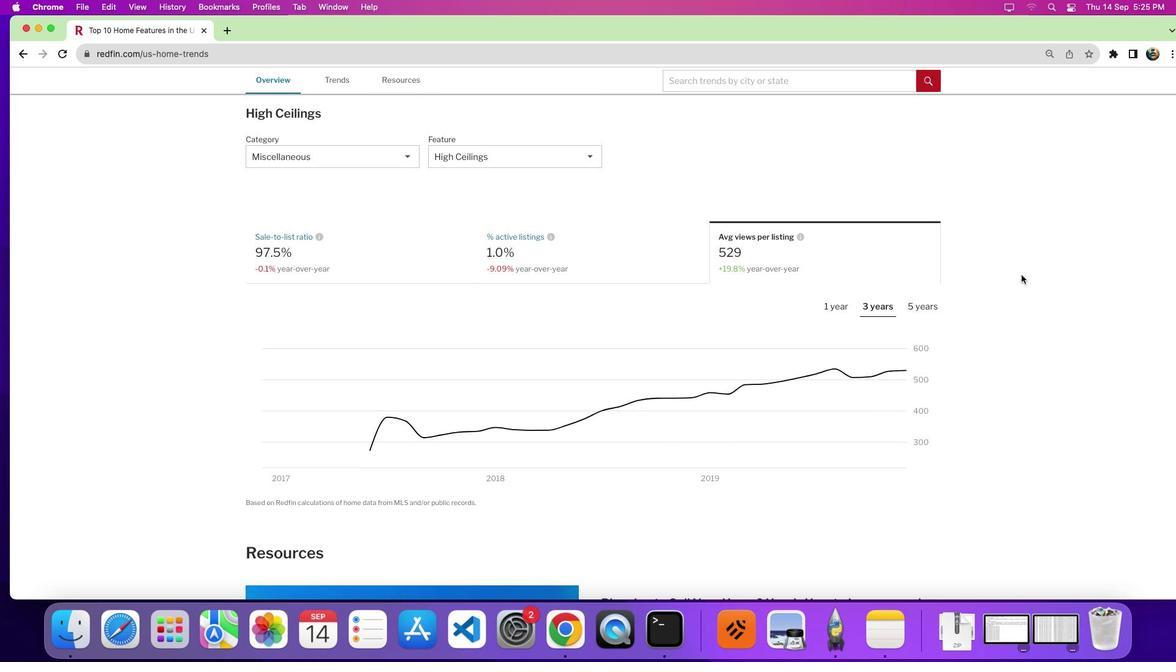 
Action: Mouse scrolled (1036, 281) with delta (9, 48)
Screenshot: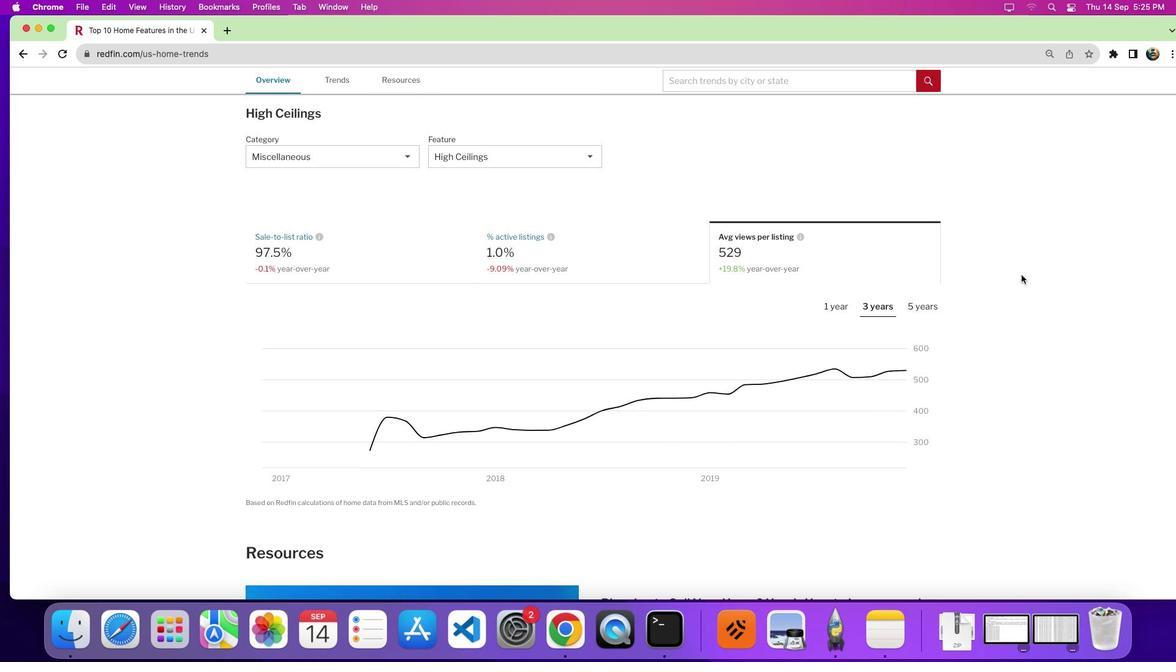 
Action: Mouse moved to (1029, 279)
Screenshot: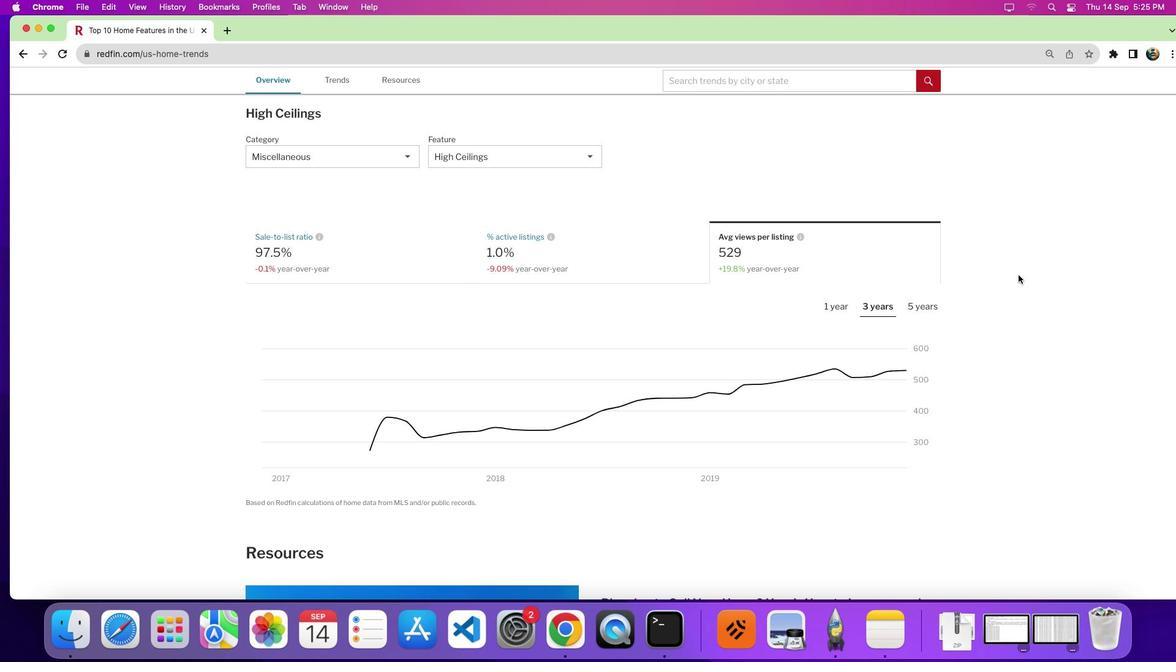 
